 Task: In the  document outline.docx. Below name insert the link: 'www.instagram.com' Insert Dropdown below the link: Review Status  'Select Under review'Insert Header and write  "Stellar". Change font style to  Lobster
Action: Mouse pressed left at (281, 349)
Screenshot: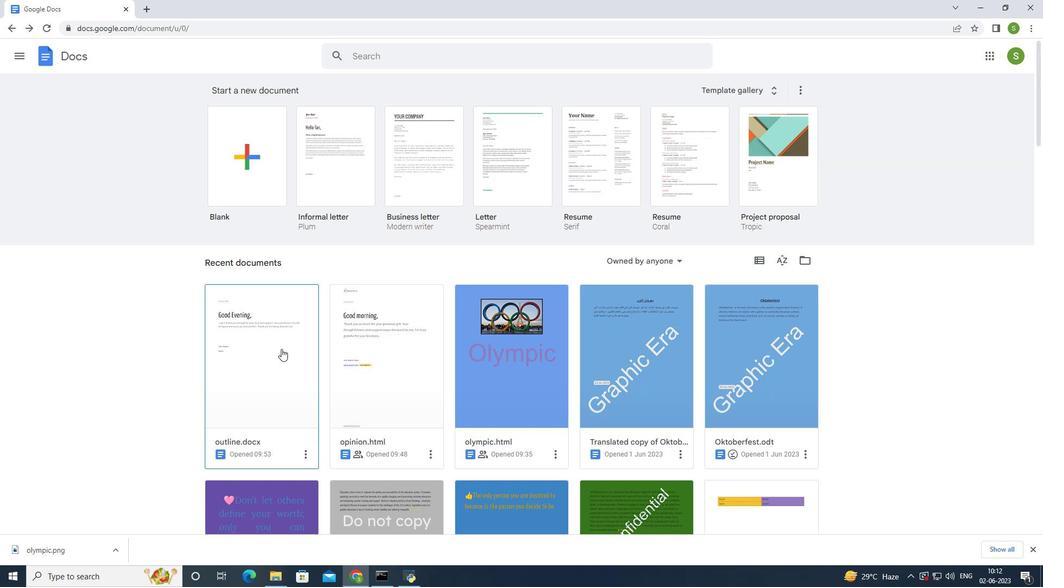 
Action: Mouse moved to (371, 381)
Screenshot: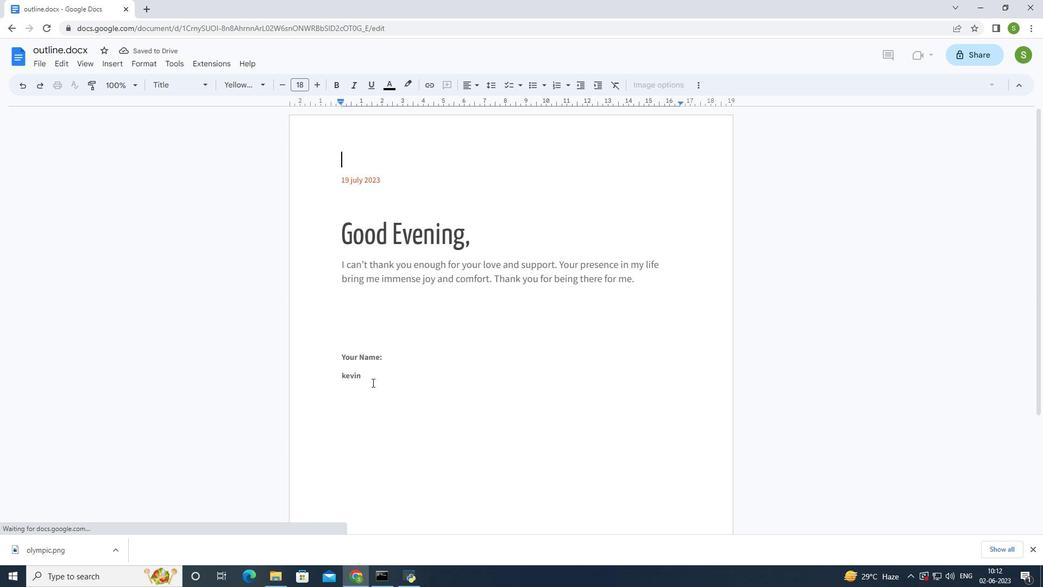 
Action: Mouse pressed left at (371, 381)
Screenshot: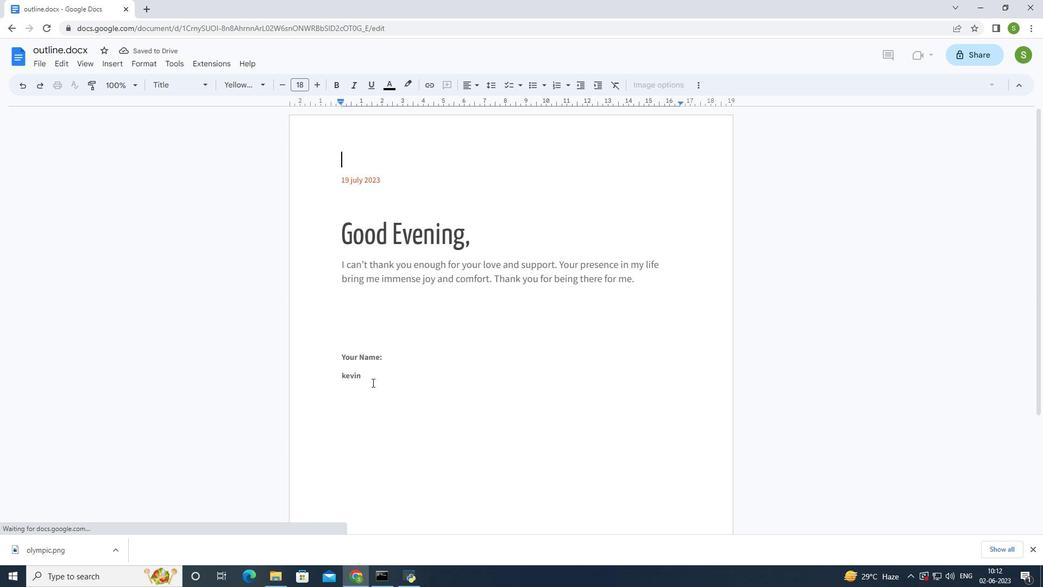 
Action: Mouse moved to (369, 375)
Screenshot: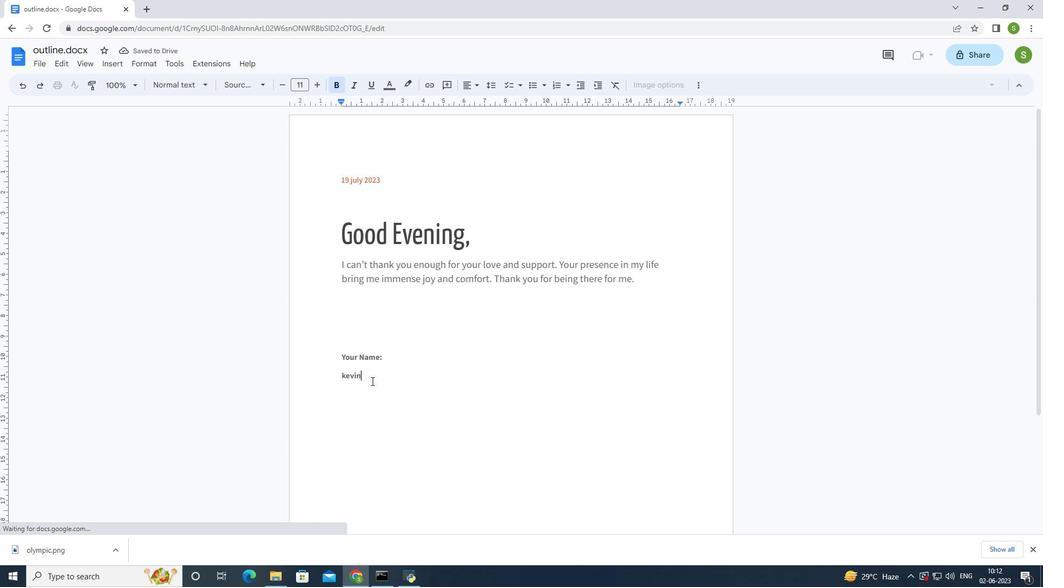 
Action: Key pressed <Key.enter>
Screenshot: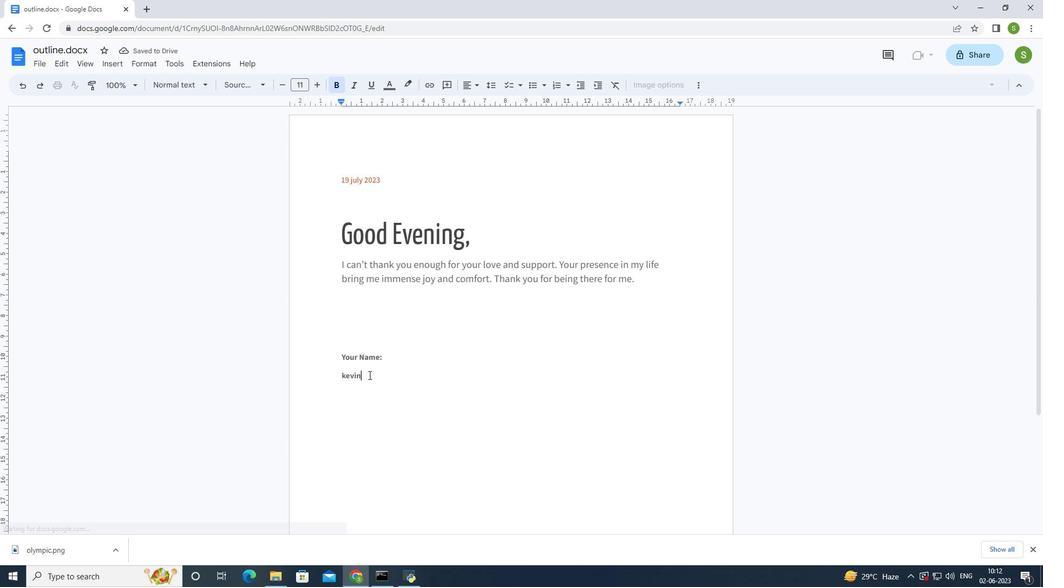 
Action: Mouse moved to (426, 85)
Screenshot: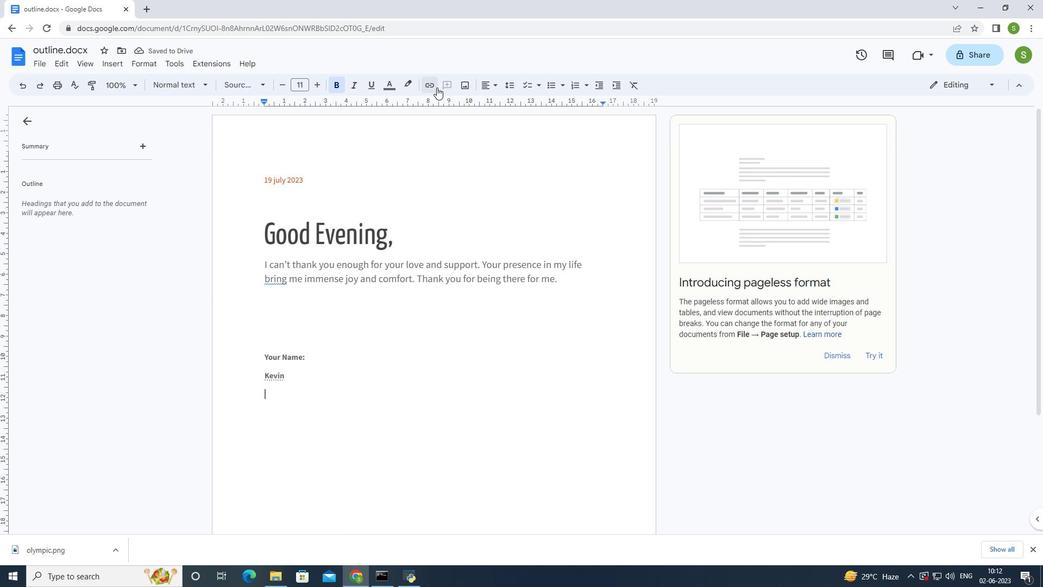 
Action: Mouse pressed left at (426, 85)
Screenshot: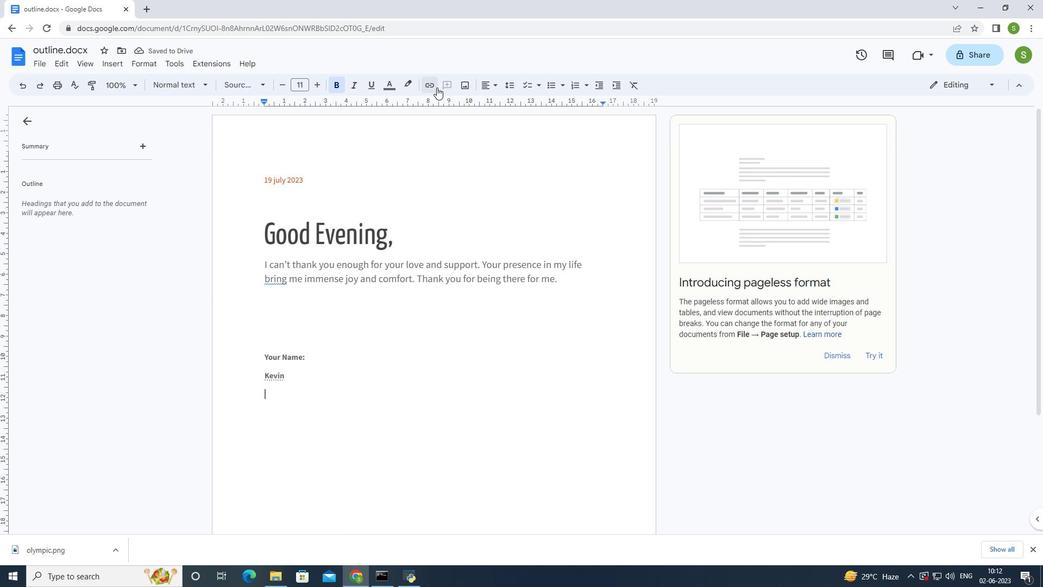 
Action: Mouse moved to (599, 407)
Screenshot: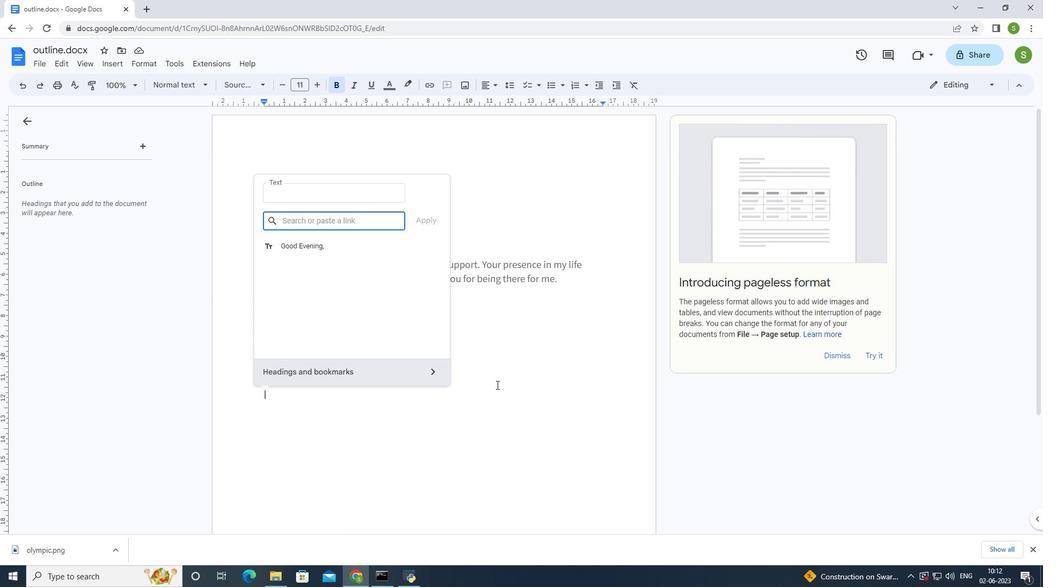 
Action: Key pressed ww
Screenshot: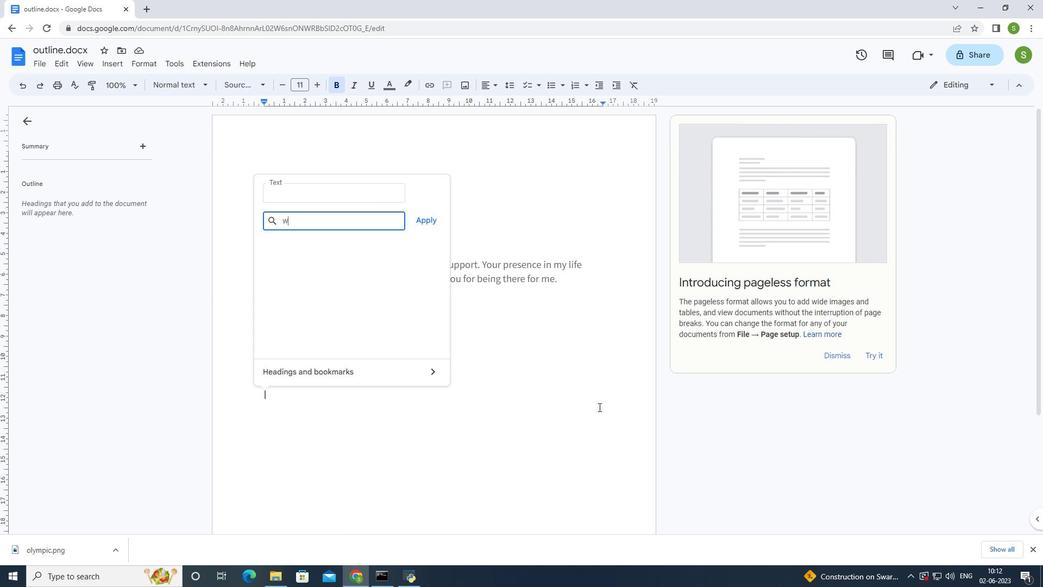 
Action: Mouse moved to (598, 407)
Screenshot: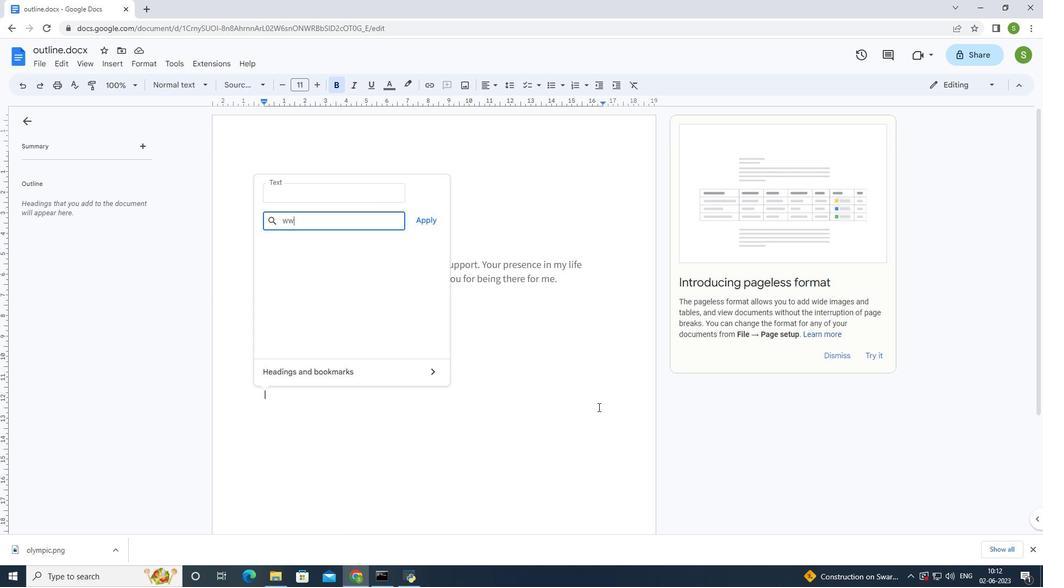
Action: Key pressed w
Screenshot: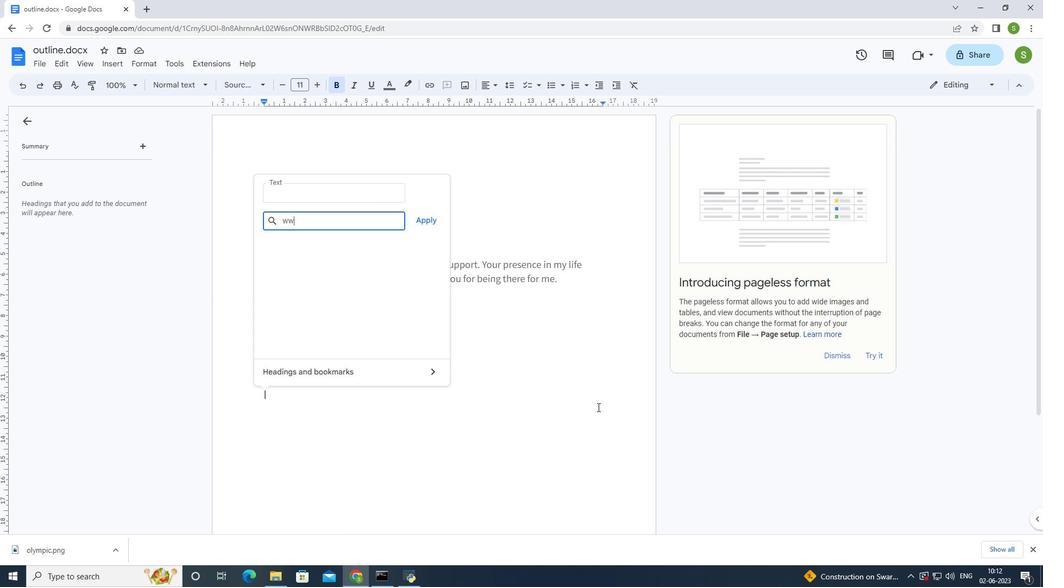 
Action: Mouse moved to (586, 409)
Screenshot: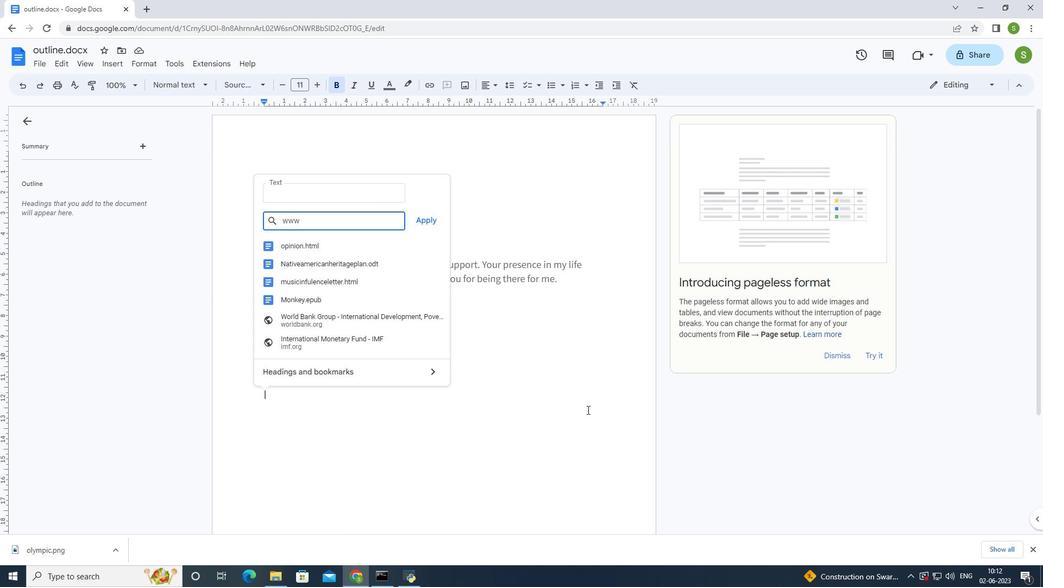 
Action: Key pressed .
Screenshot: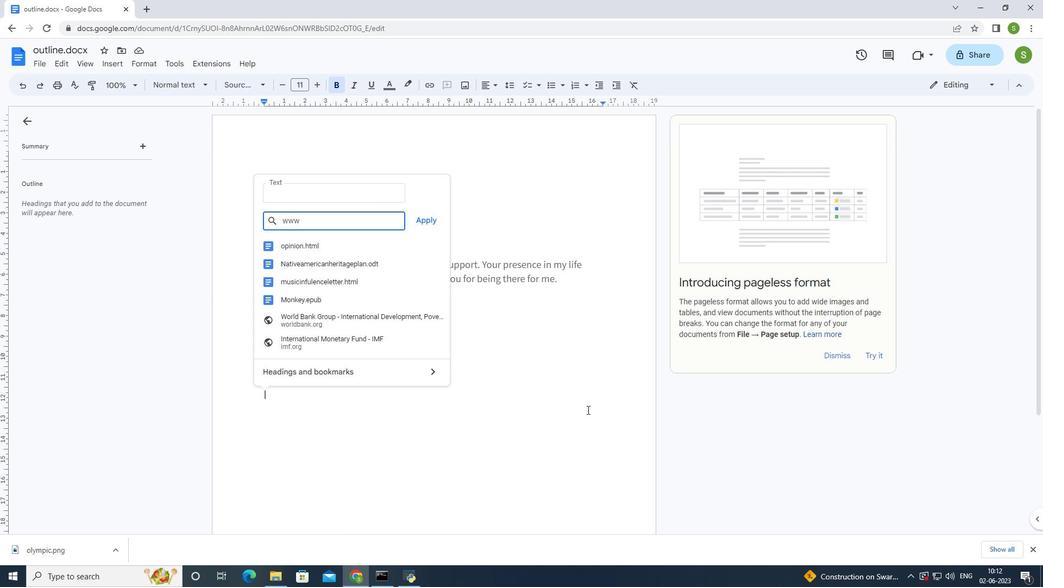 
Action: Mouse moved to (490, 315)
Screenshot: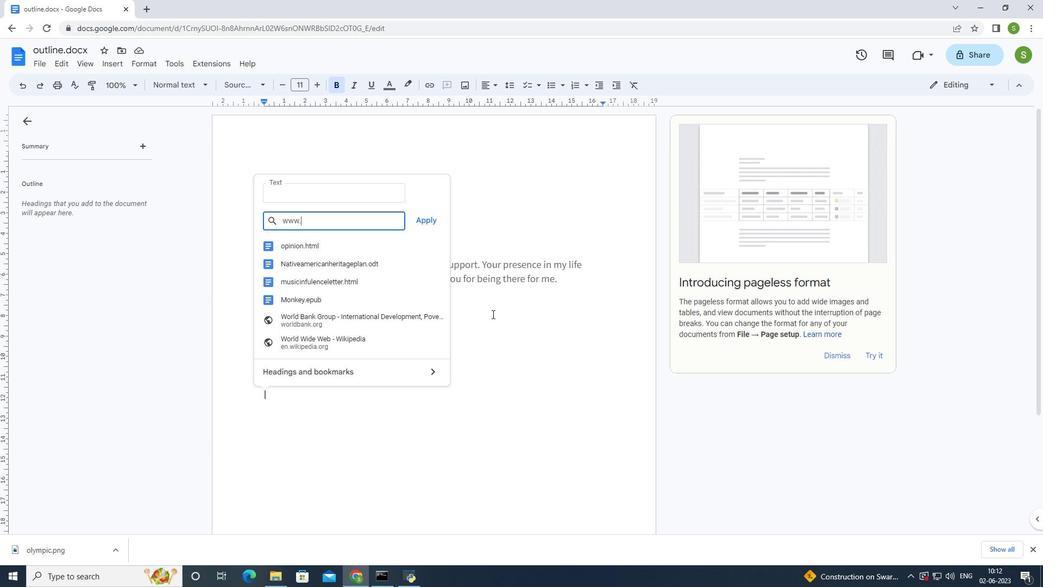 
Action: Key pressed i
Screenshot: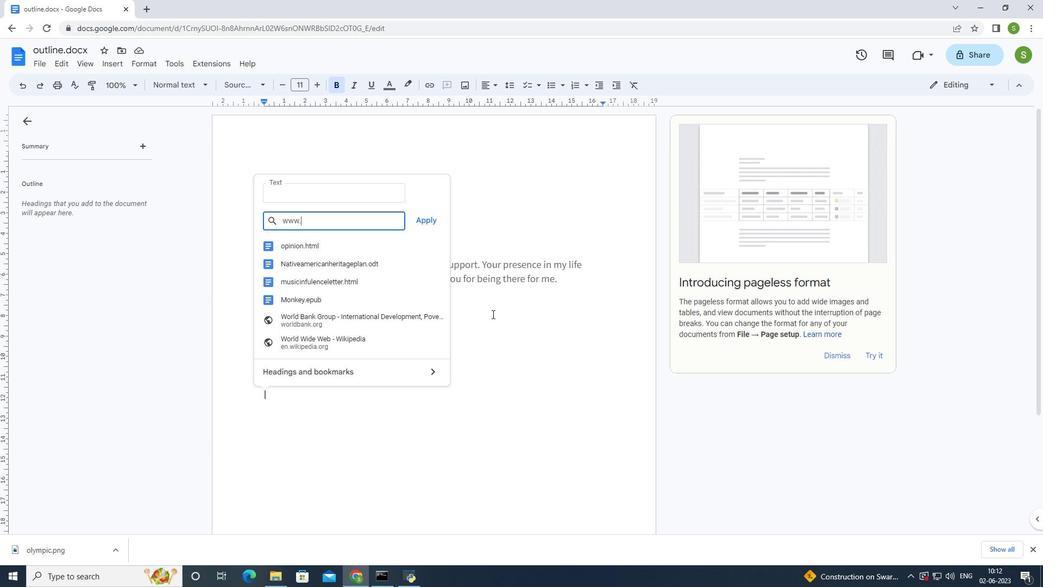 
Action: Mouse moved to (485, 322)
Screenshot: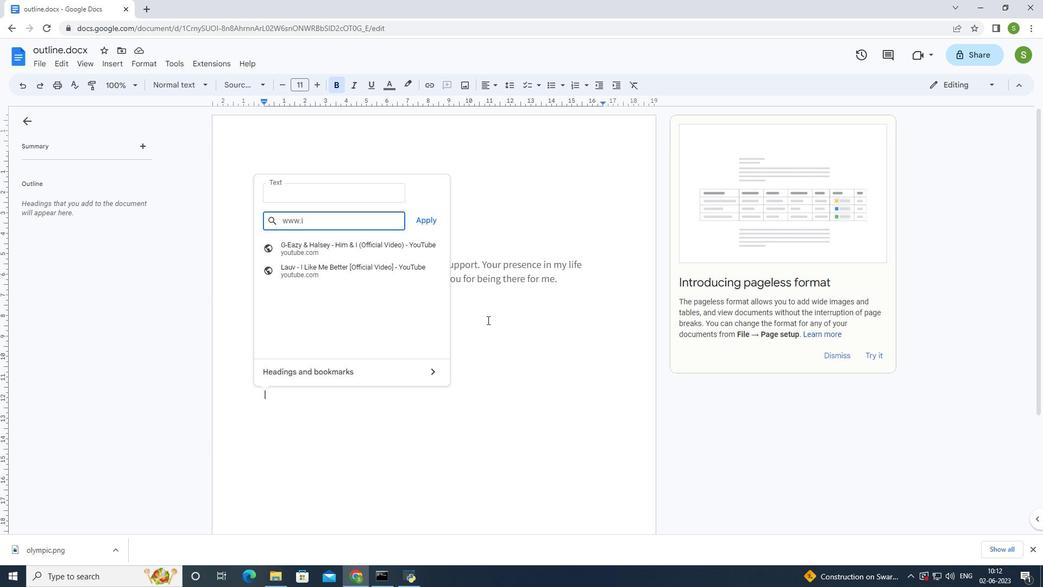 
Action: Key pressed n
Screenshot: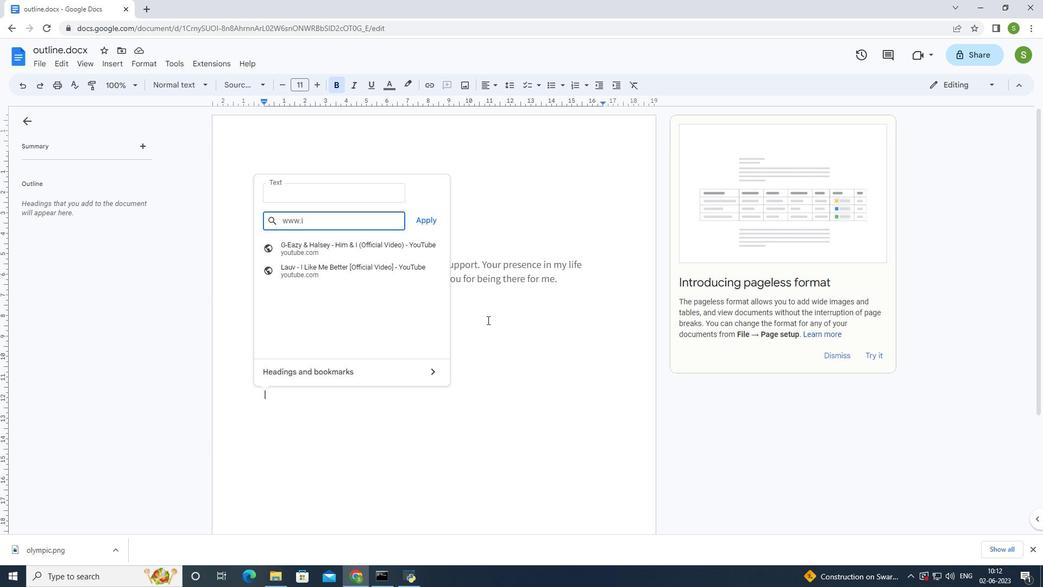
Action: Mouse moved to (484, 323)
Screenshot: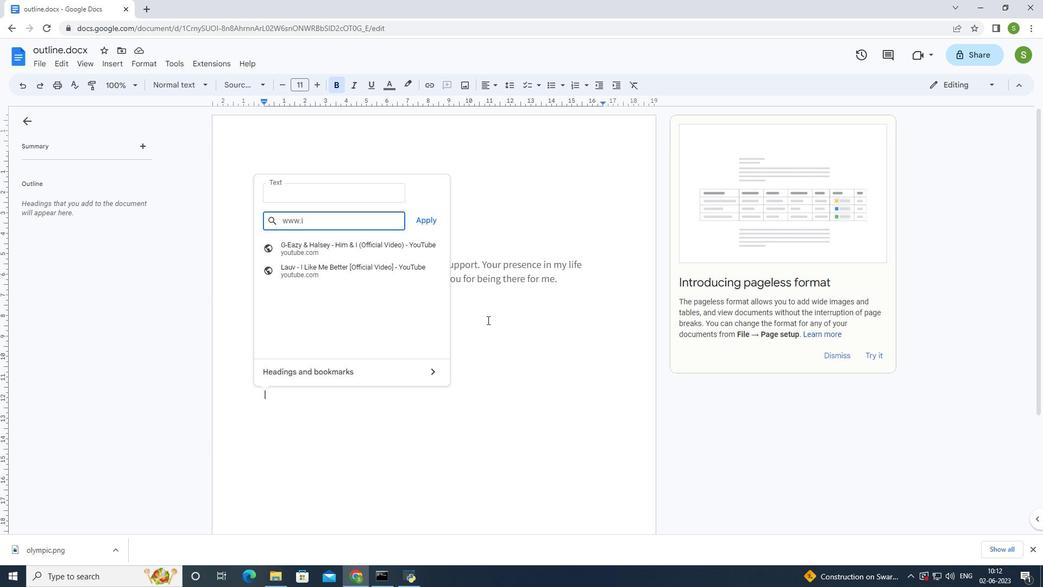 
Action: Key pressed s
Screenshot: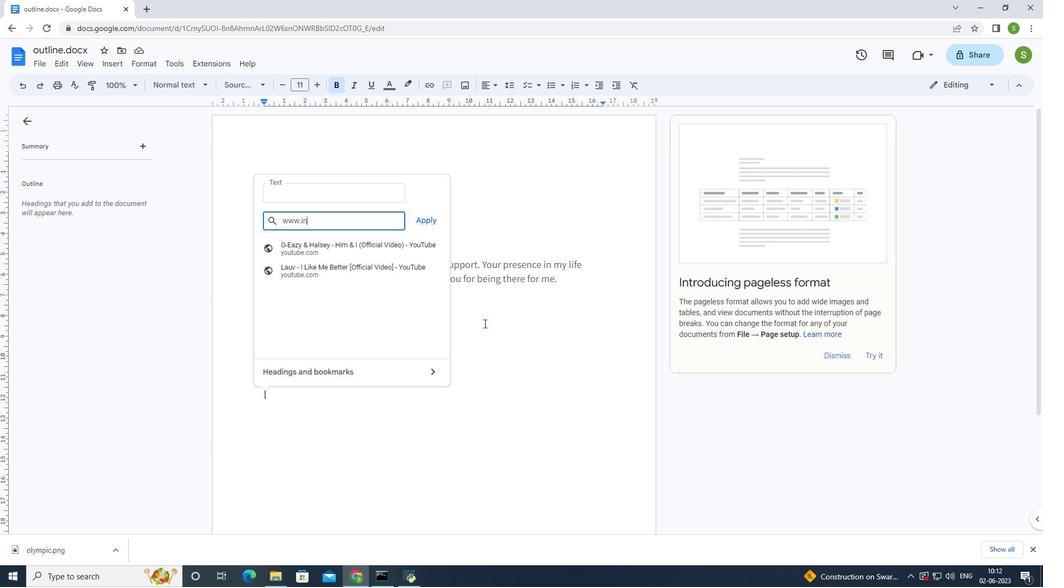 
Action: Mouse moved to (482, 327)
Screenshot: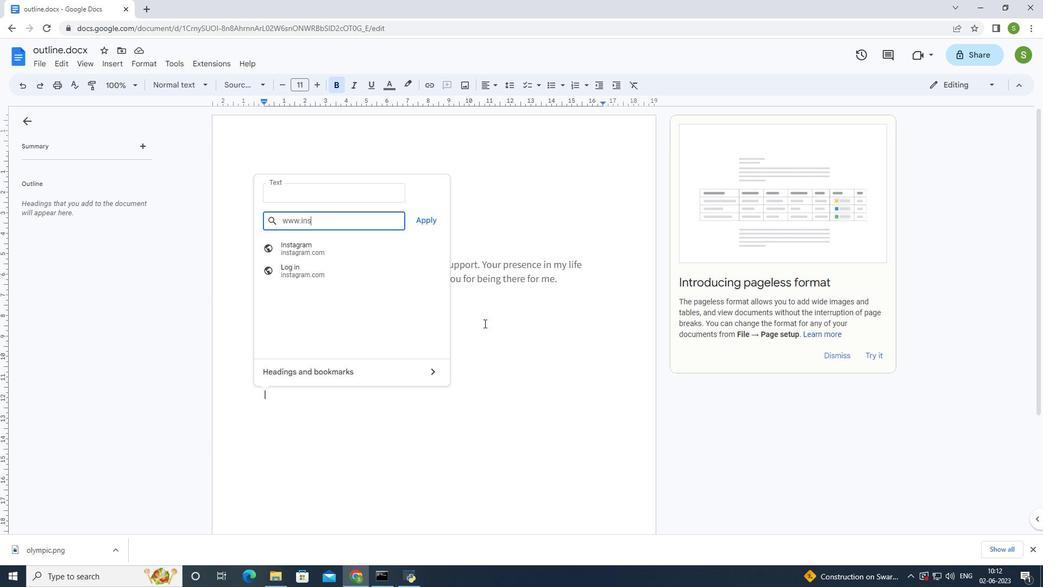 
Action: Key pressed t
Screenshot: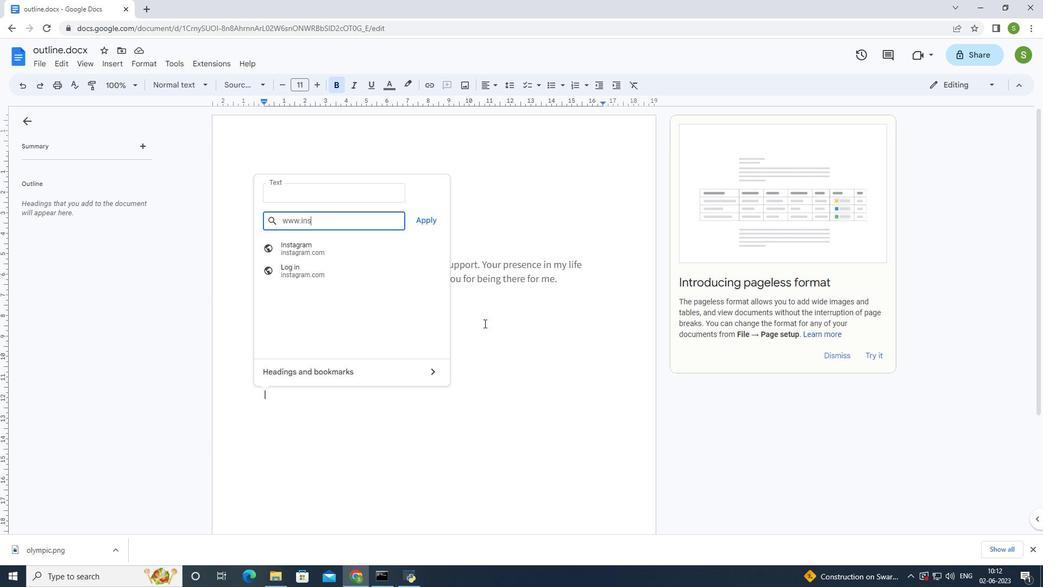 
Action: Mouse moved to (481, 328)
Screenshot: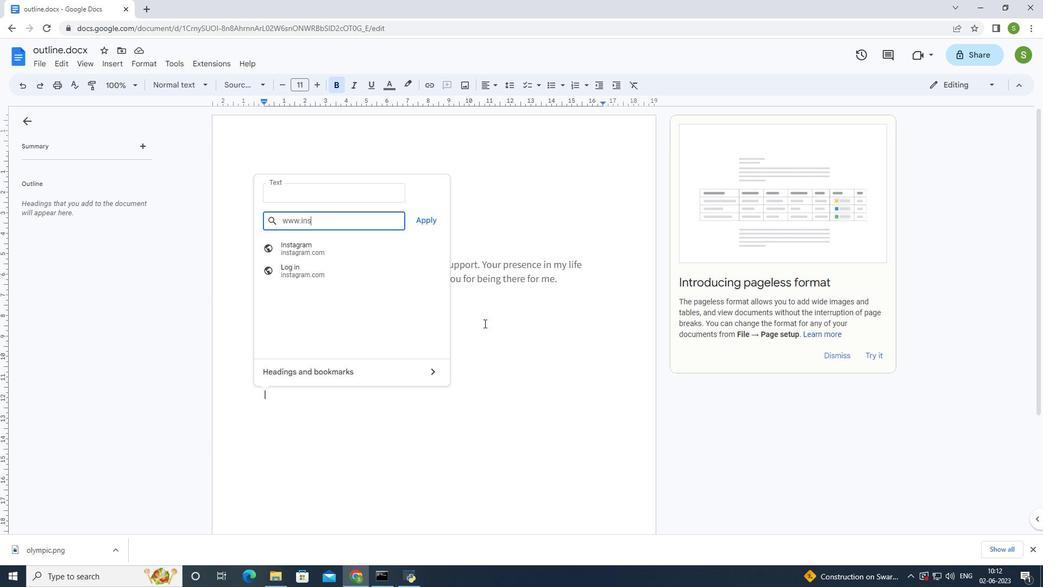 
Action: Key pressed agram.com
Screenshot: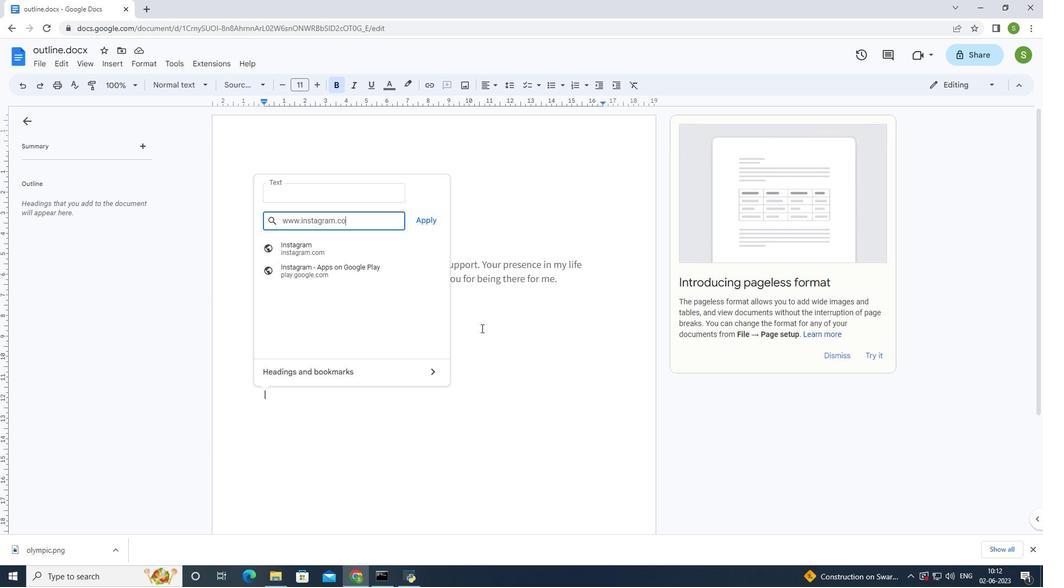 
Action: Mouse moved to (424, 219)
Screenshot: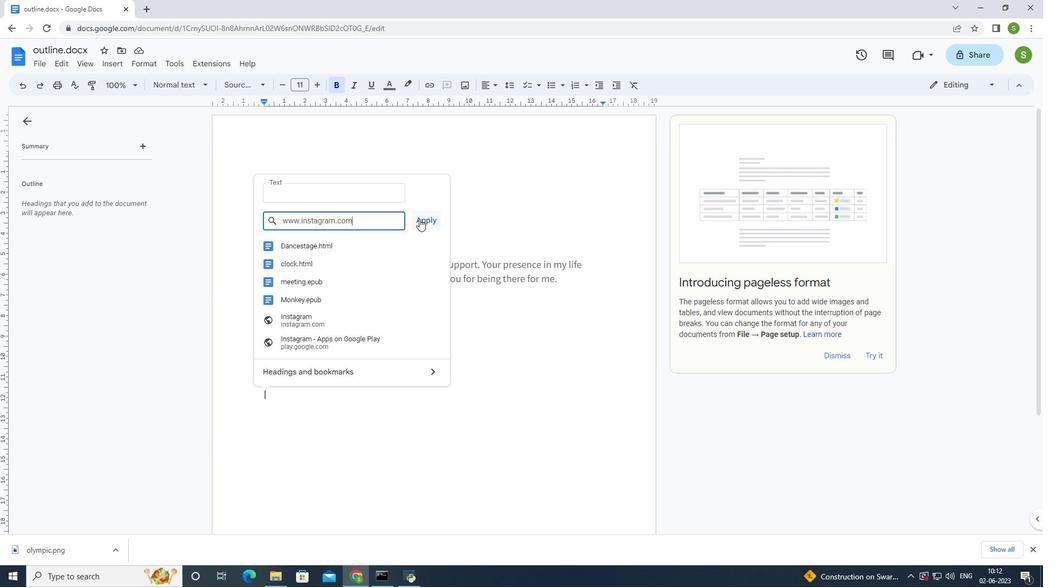 
Action: Mouse pressed left at (424, 219)
Screenshot: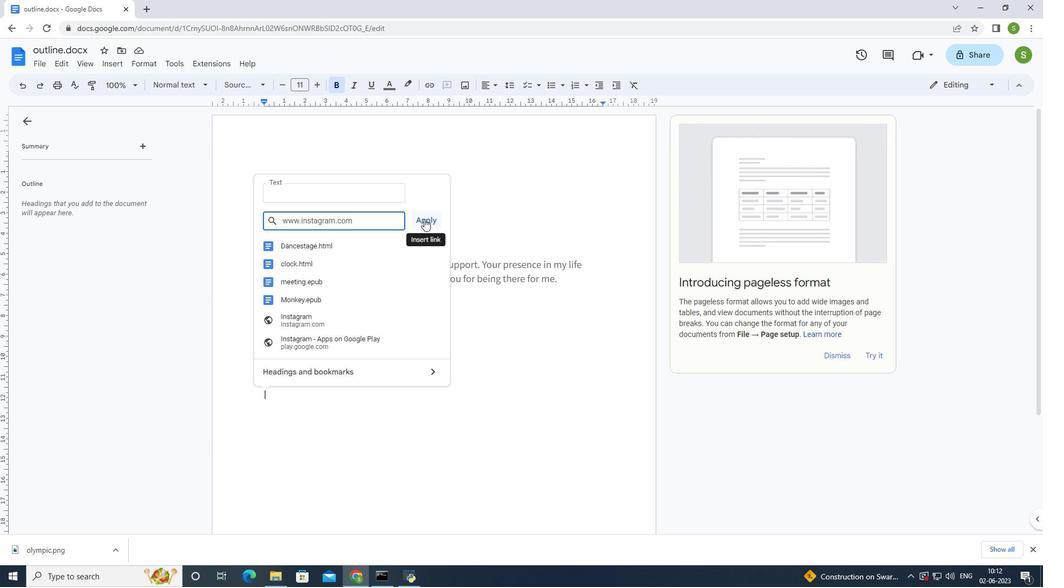
Action: Mouse moved to (301, 292)
Screenshot: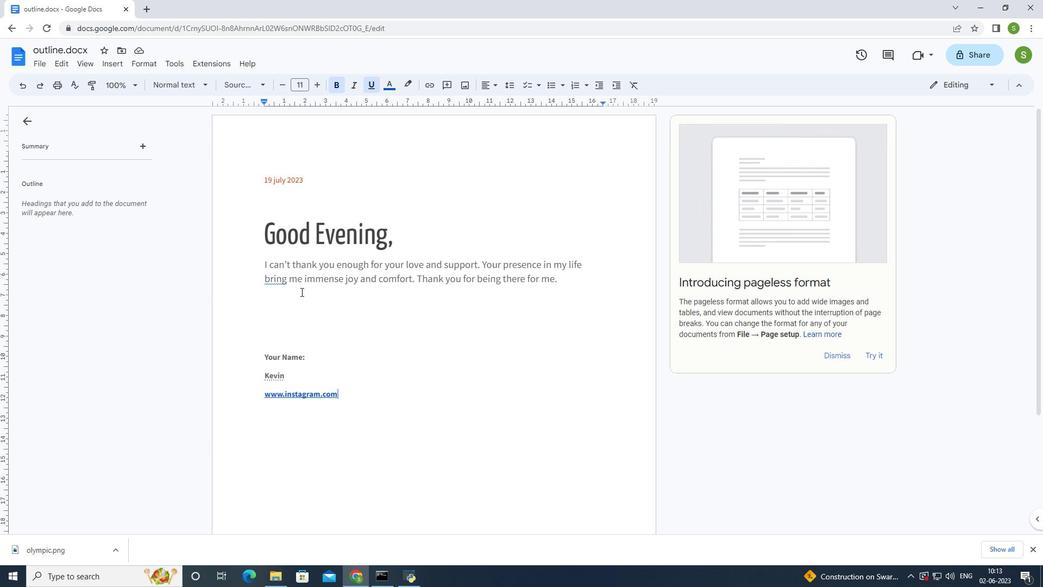 
Action: Key pressed <Key.enter>
Screenshot: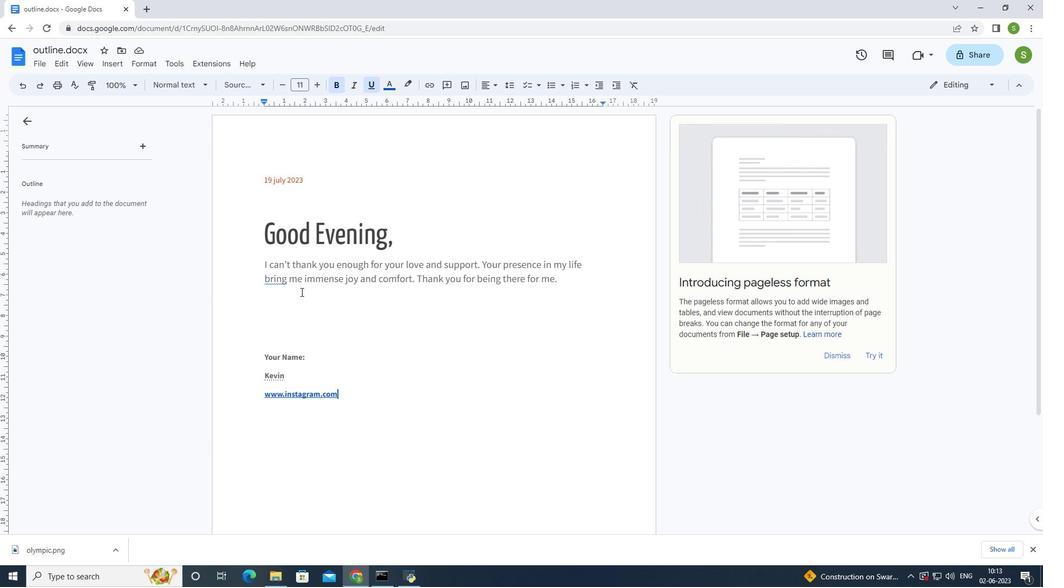 
Action: Mouse moved to (147, 60)
Screenshot: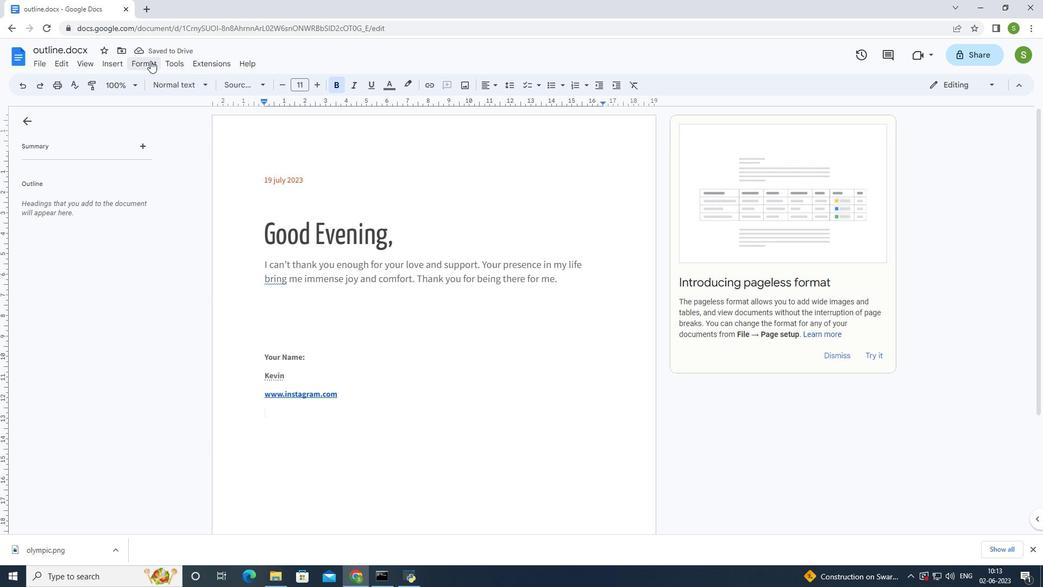 
Action: Mouse pressed left at (147, 60)
Screenshot: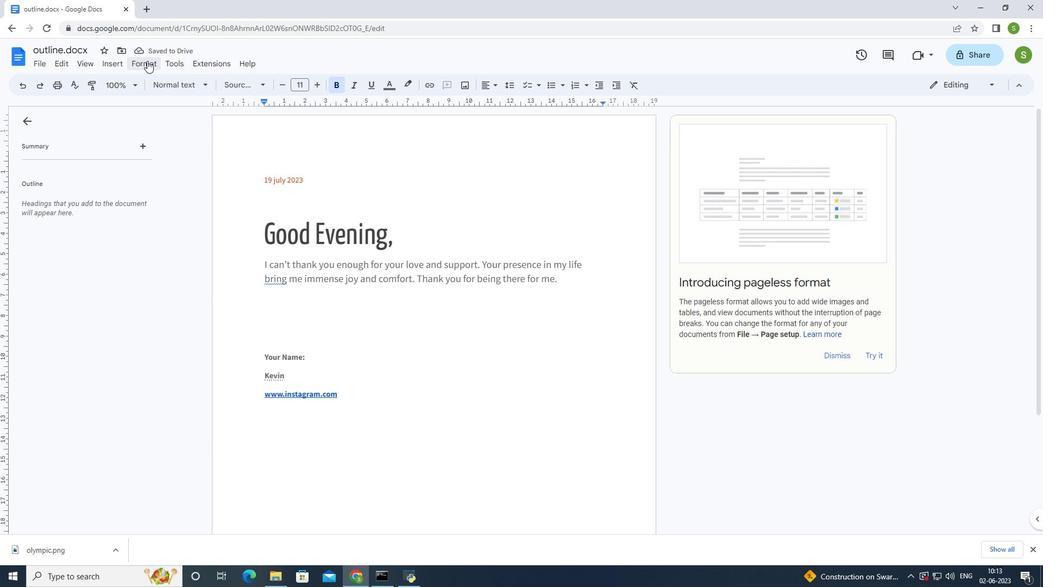 
Action: Mouse moved to (114, 64)
Screenshot: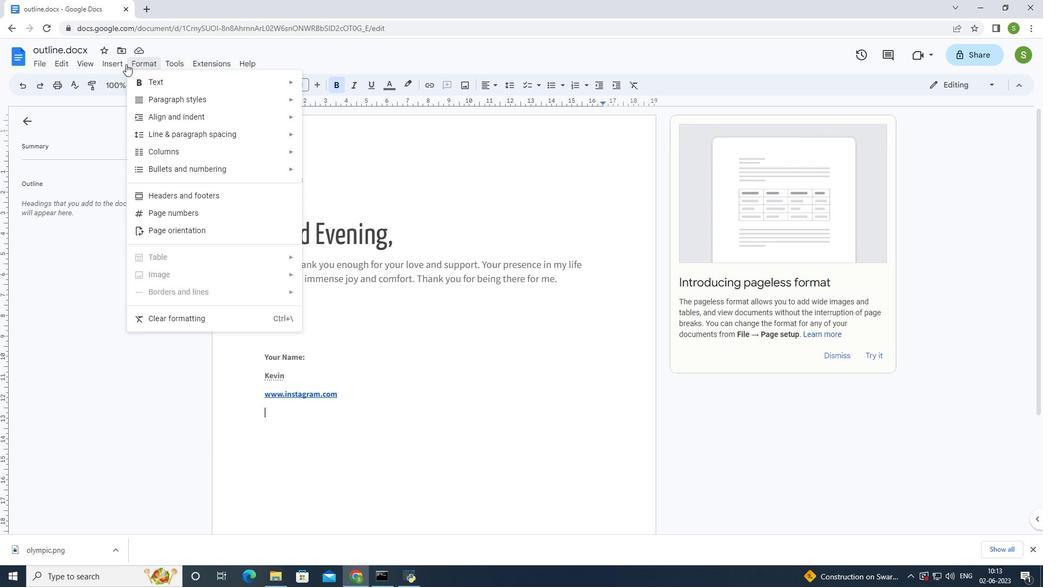 
Action: Mouse pressed left at (114, 64)
Screenshot: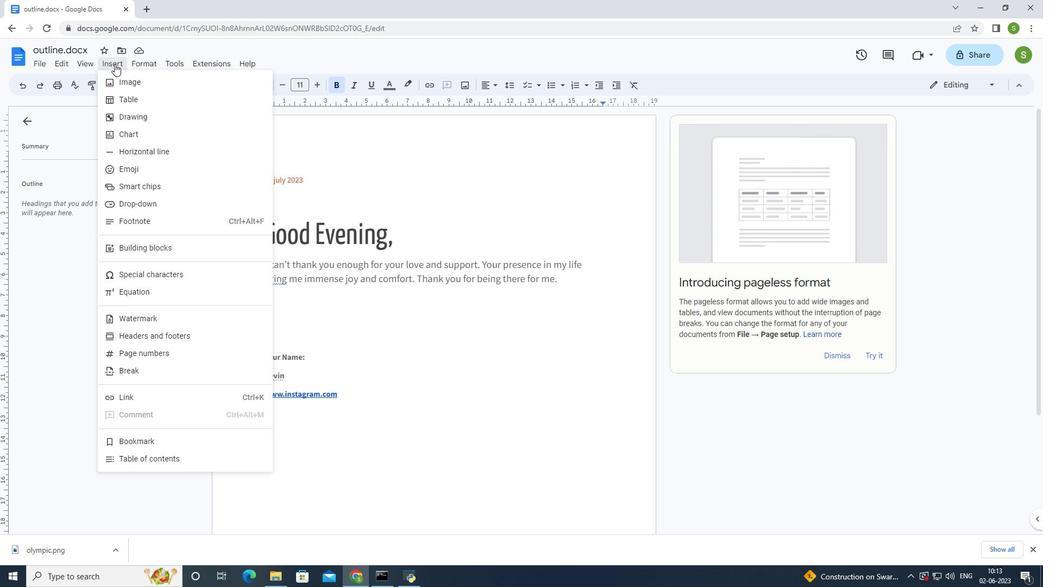 
Action: Mouse pressed left at (114, 64)
Screenshot: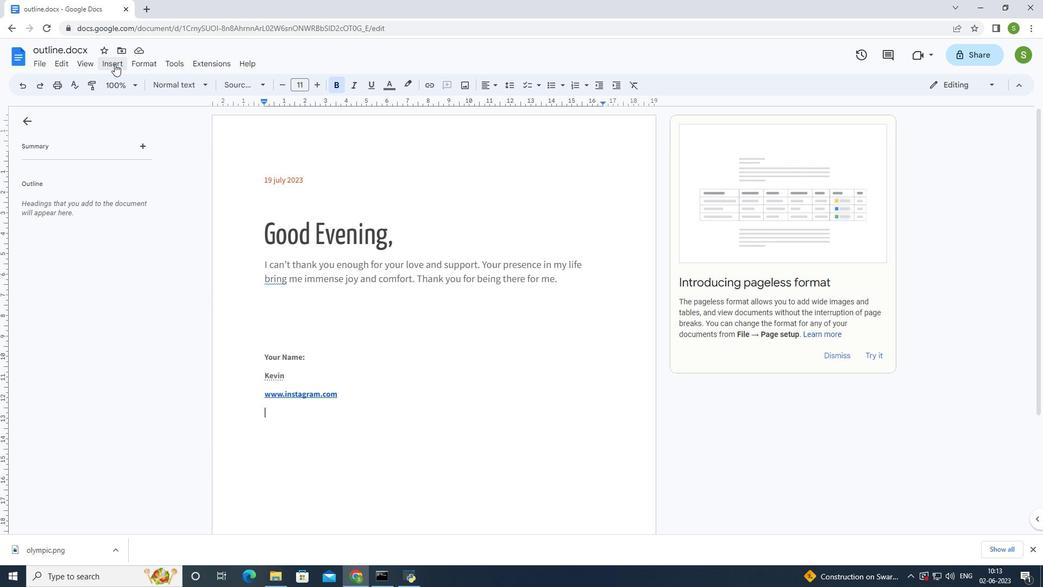 
Action: Mouse moved to (129, 203)
Screenshot: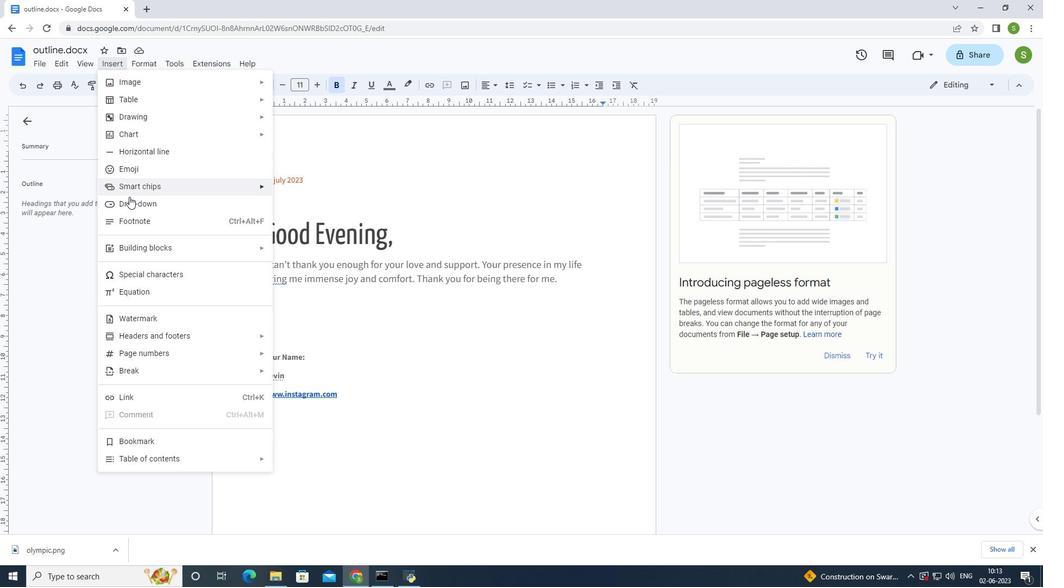 
Action: Mouse pressed left at (129, 203)
Screenshot: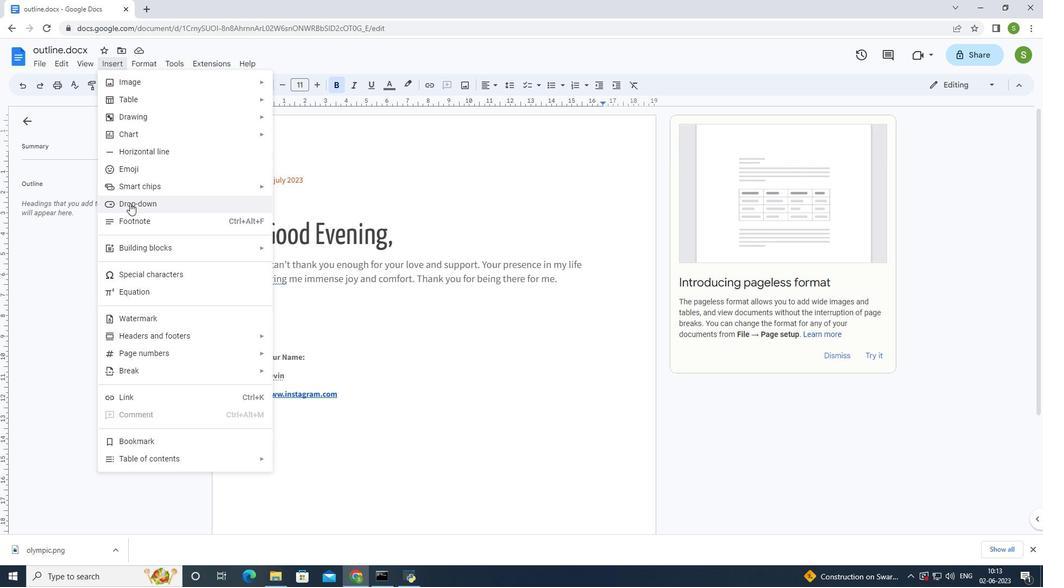 
Action: Mouse moved to (335, 517)
Screenshot: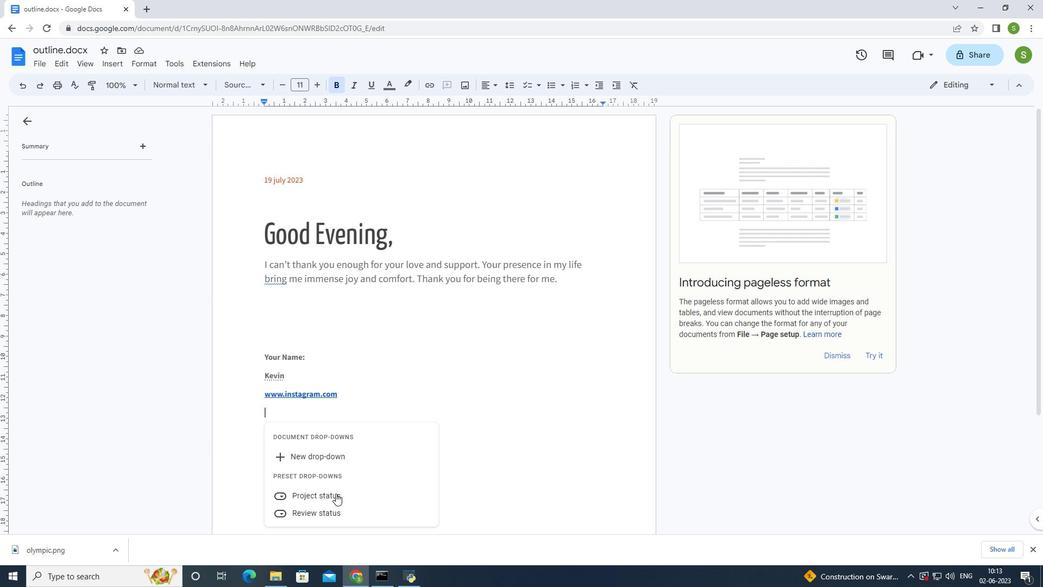 
Action: Mouse pressed left at (335, 517)
Screenshot: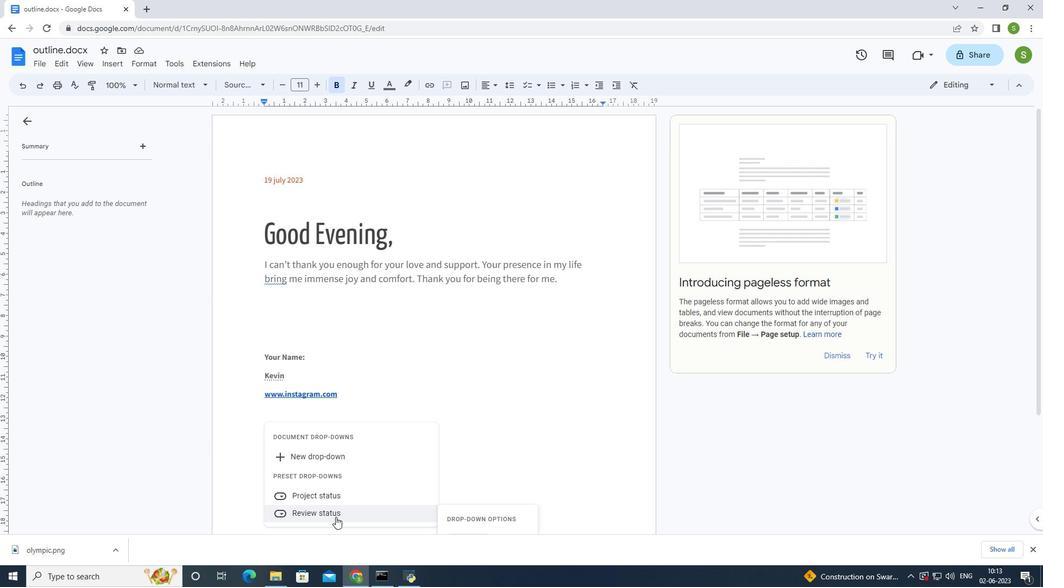 
Action: Mouse moved to (313, 412)
Screenshot: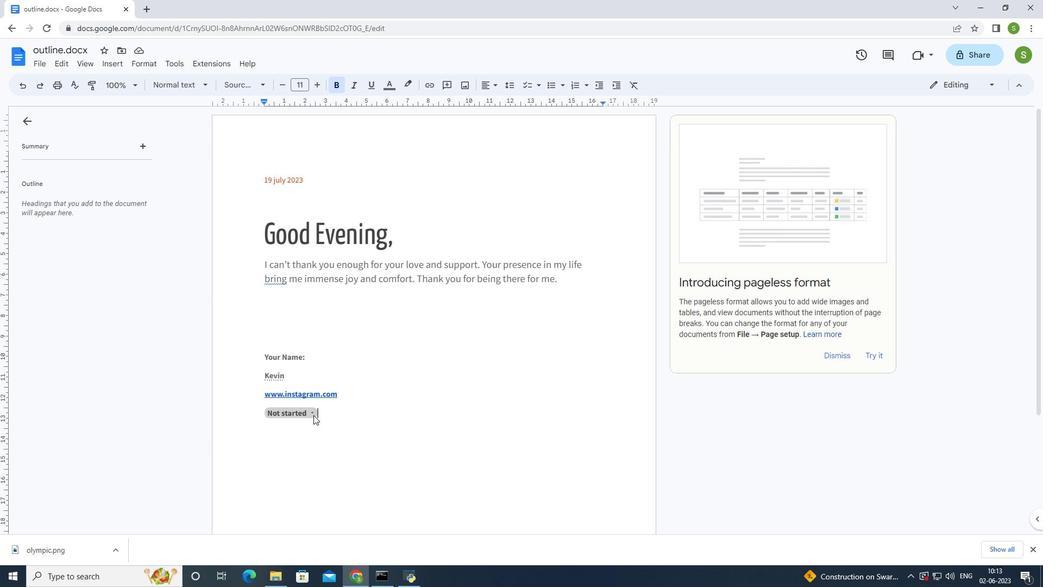 
Action: Mouse pressed left at (313, 412)
Screenshot: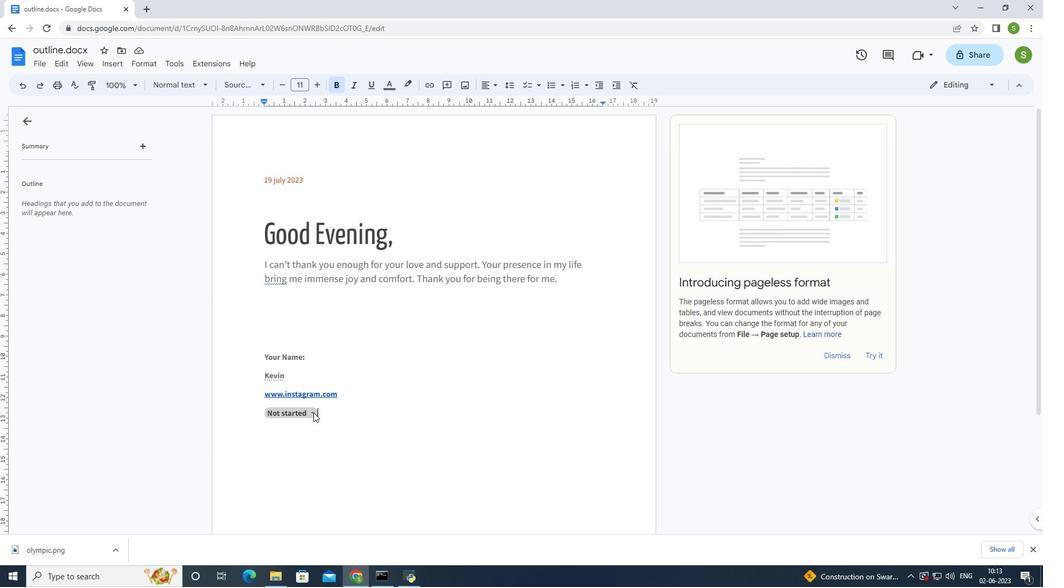 
Action: Mouse moved to (325, 467)
Screenshot: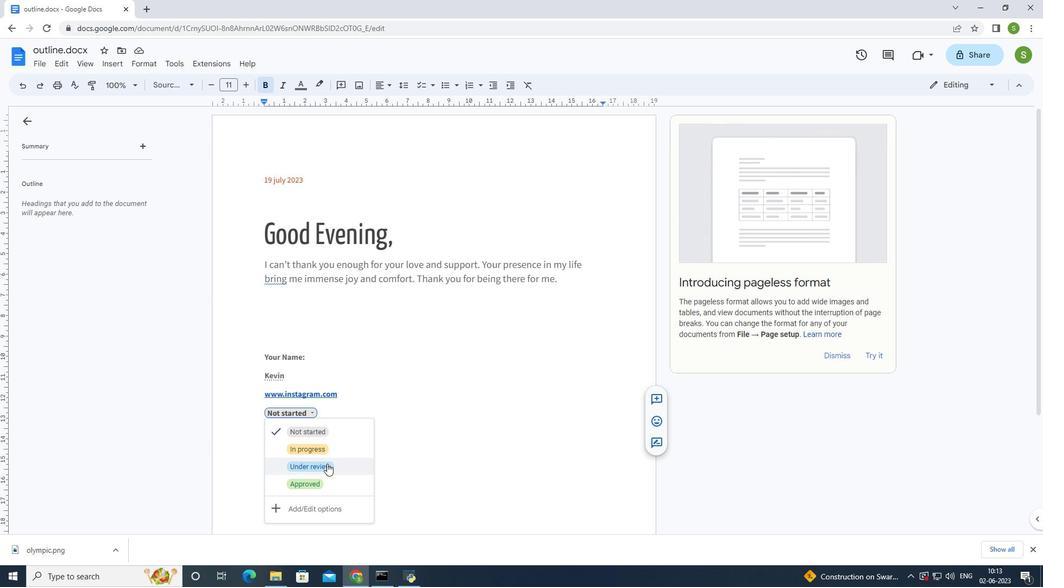 
Action: Mouse pressed left at (325, 467)
Screenshot: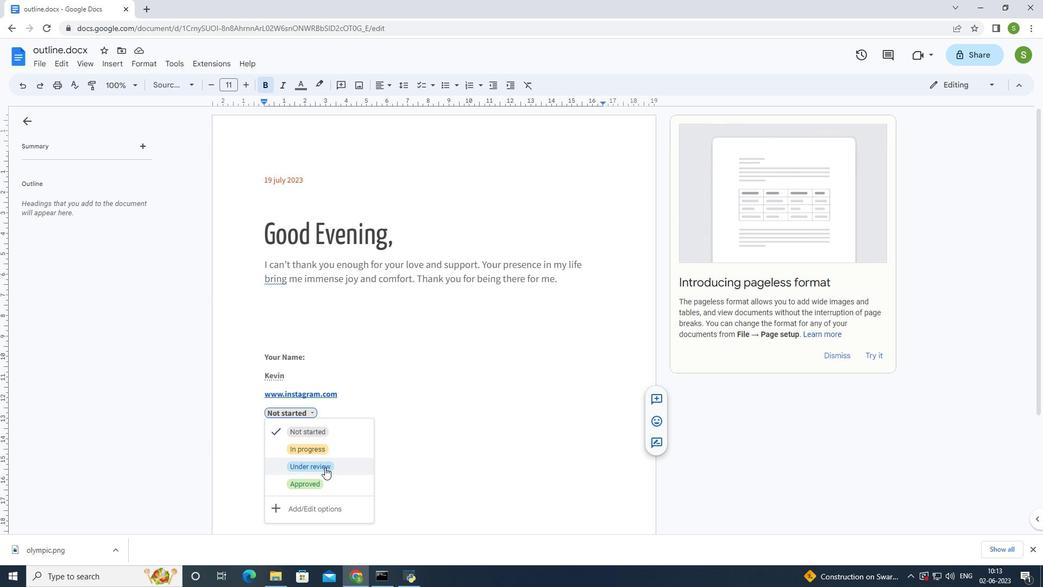 
Action: Mouse moved to (407, 361)
Screenshot: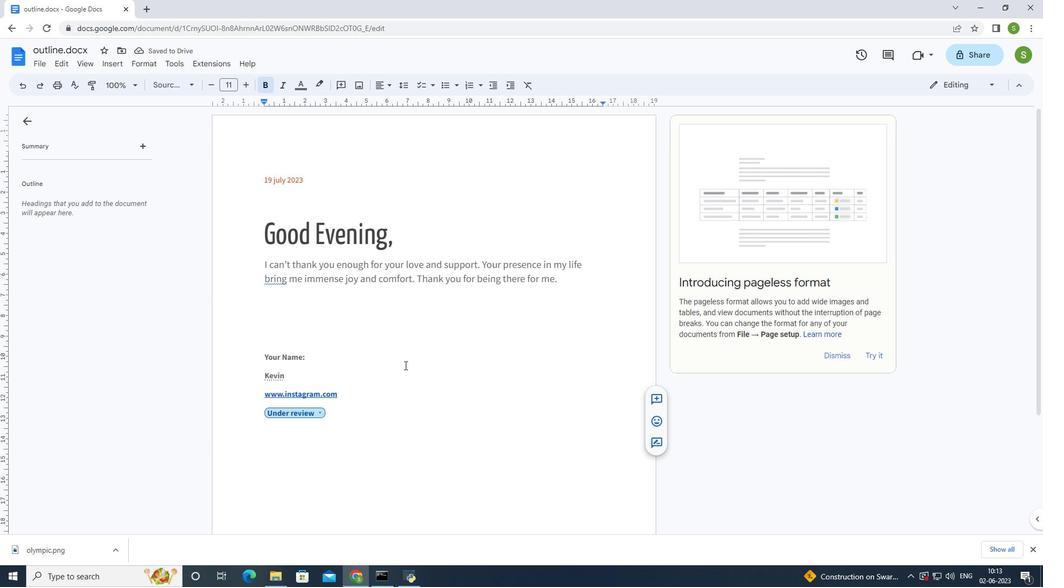 
Action: Mouse scrolled (407, 362) with delta (0, 0)
Screenshot: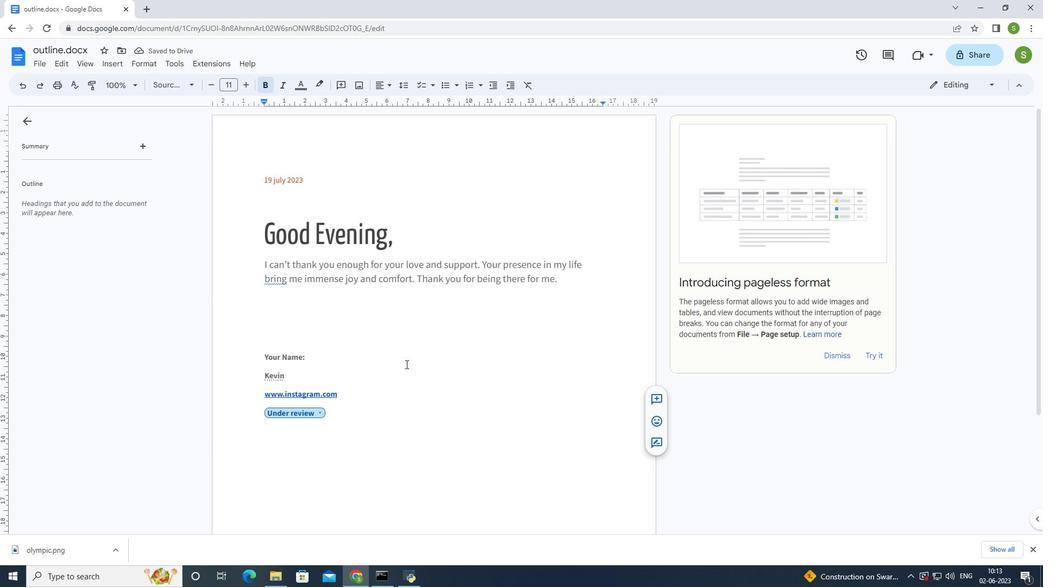 
Action: Mouse scrolled (407, 362) with delta (0, 0)
Screenshot: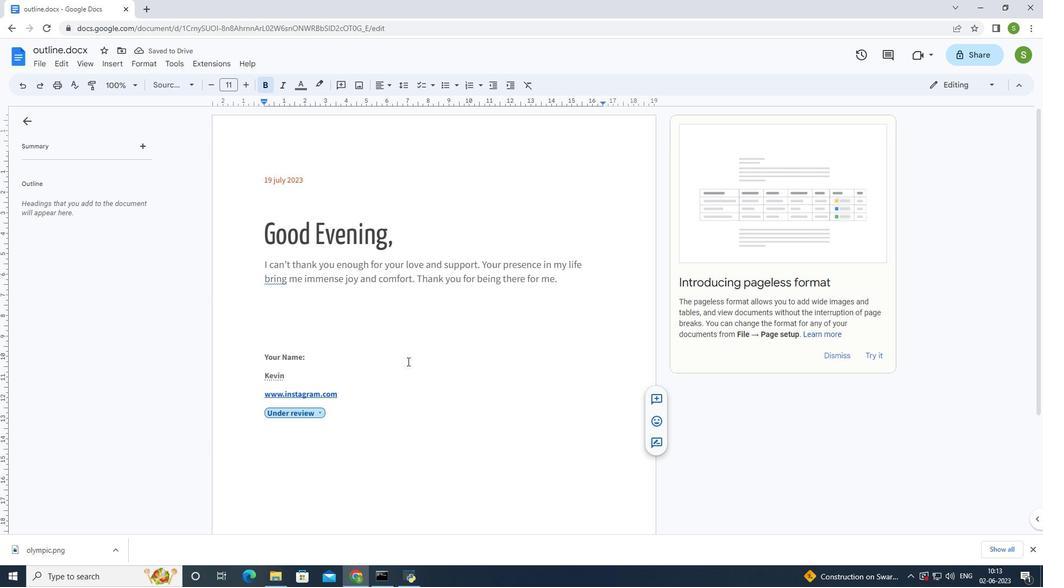 
Action: Mouse scrolled (407, 362) with delta (0, 0)
Screenshot: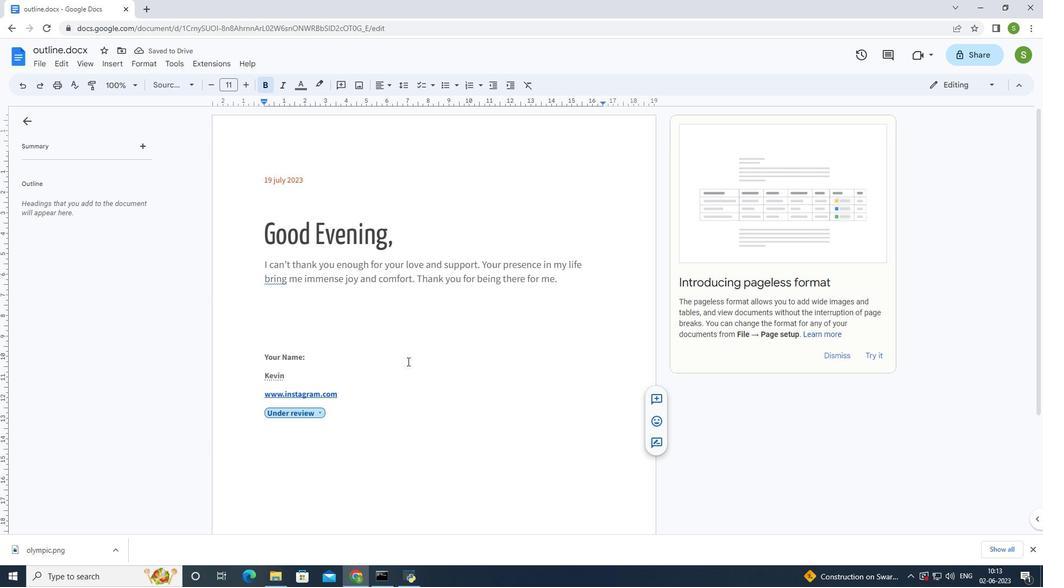 
Action: Mouse moved to (408, 359)
Screenshot: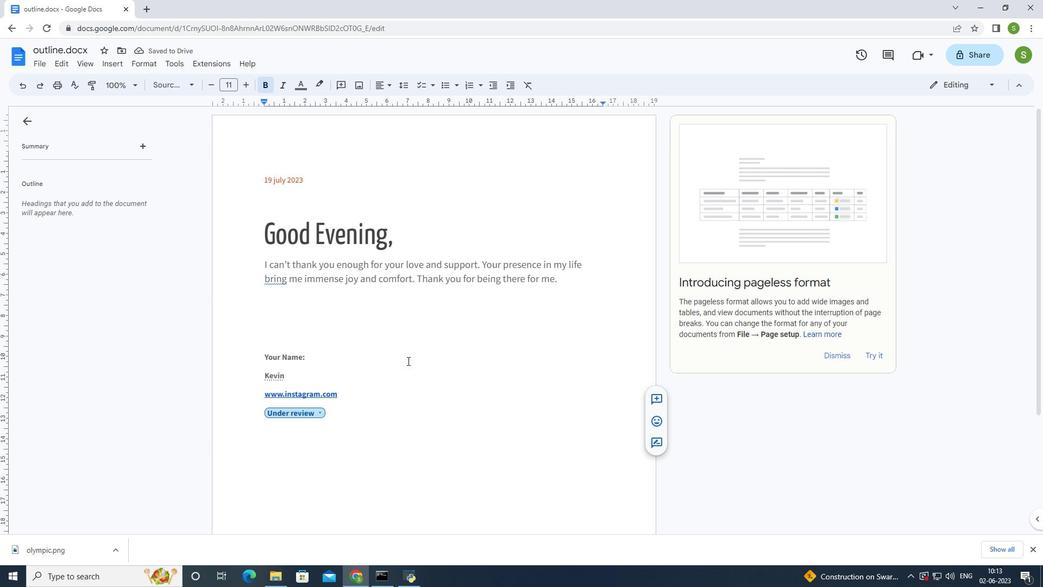 
Action: Mouse scrolled (407, 361) with delta (0, 0)
Screenshot: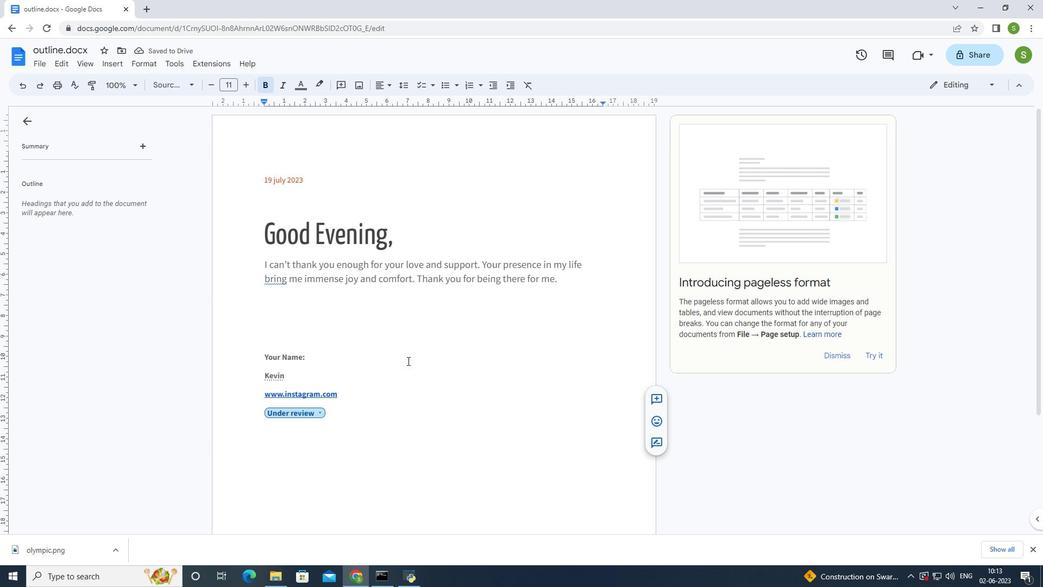 
Action: Mouse moved to (308, 143)
Screenshot: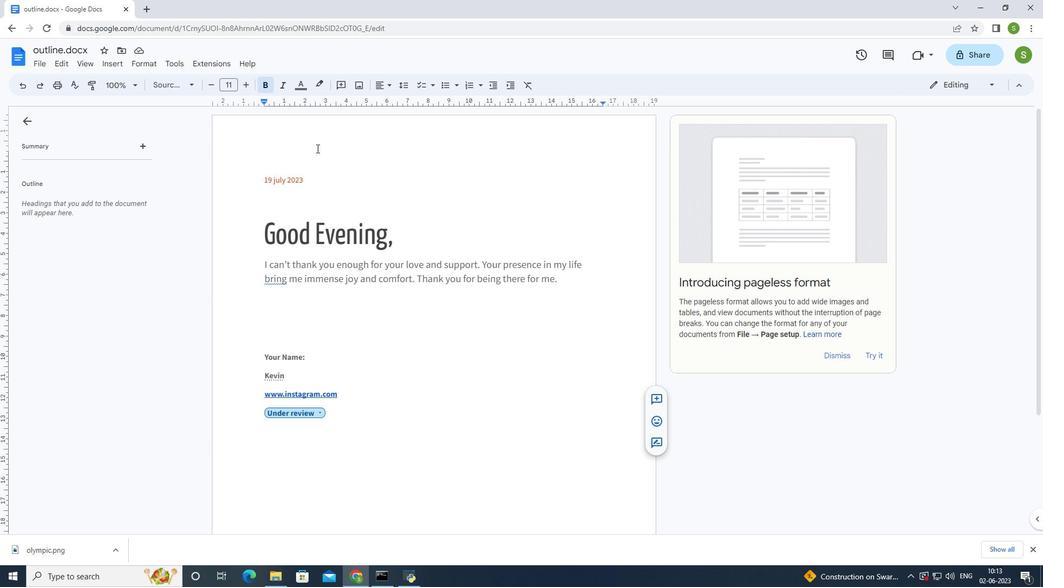 
Action: Mouse pressed left at (308, 143)
Screenshot: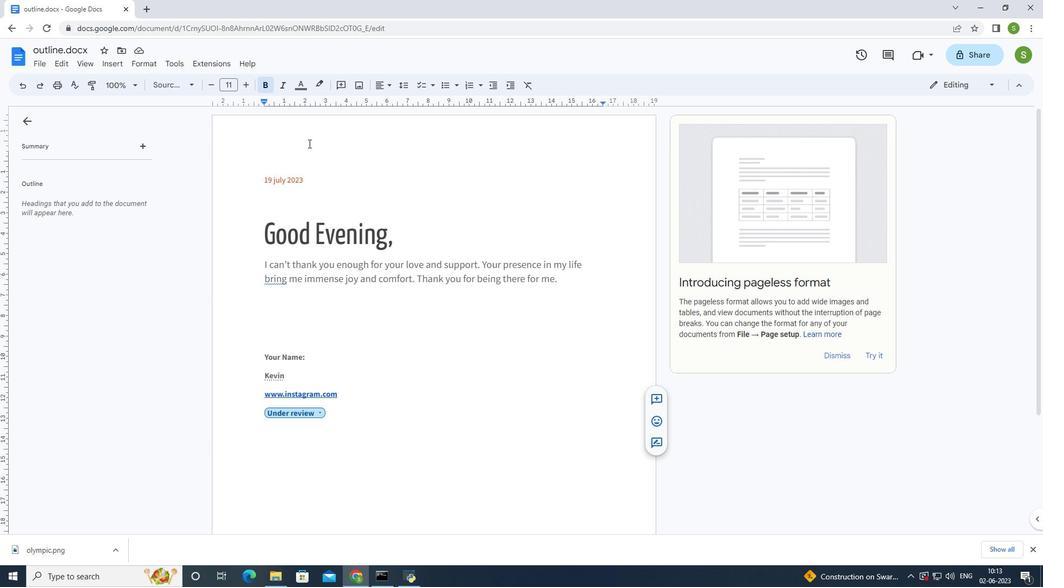 
Action: Mouse pressed left at (308, 143)
Screenshot: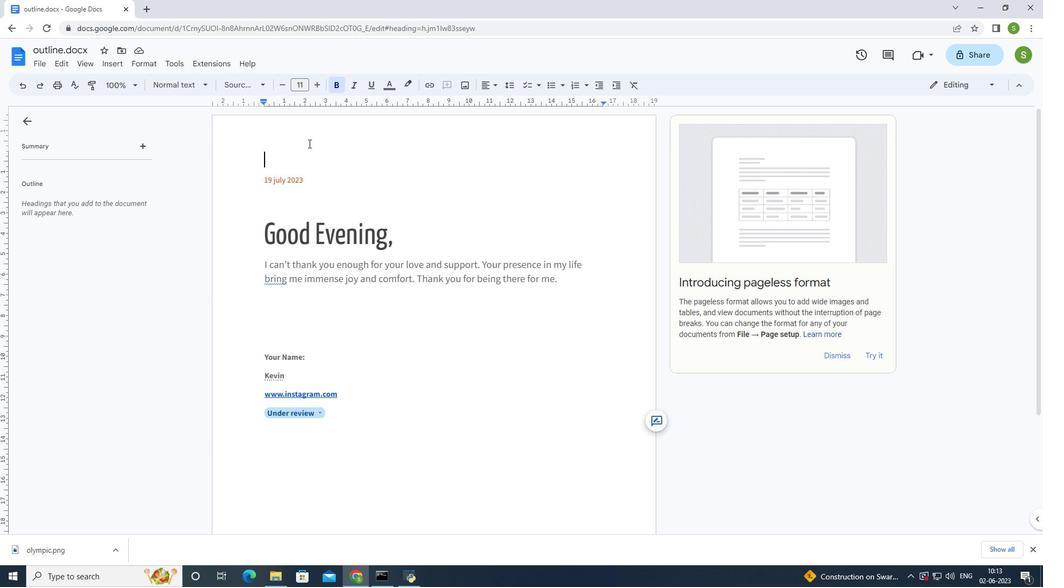 
Action: Mouse pressed left at (308, 143)
Screenshot: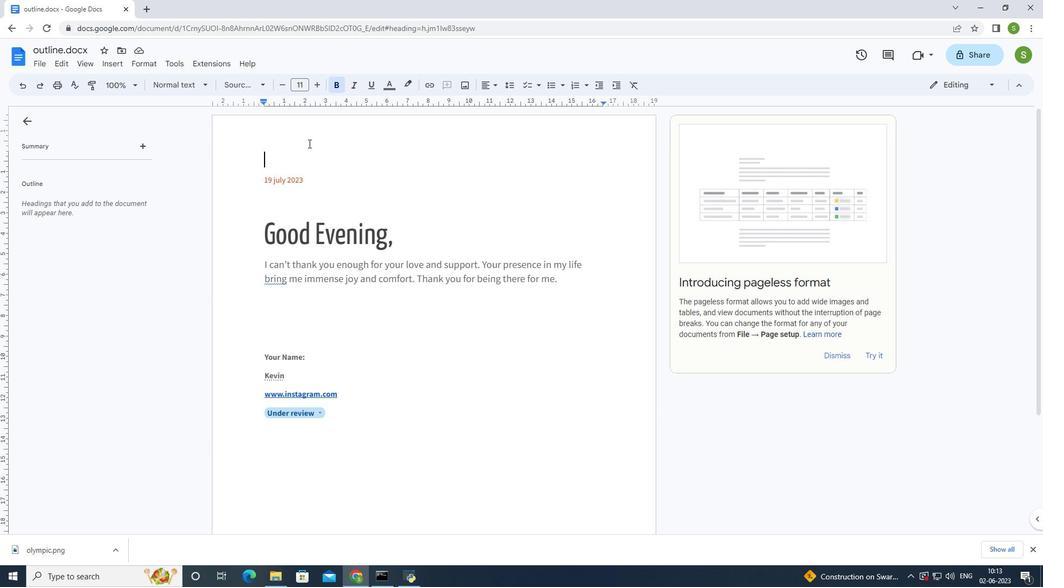 
Action: Mouse pressed left at (308, 143)
Screenshot: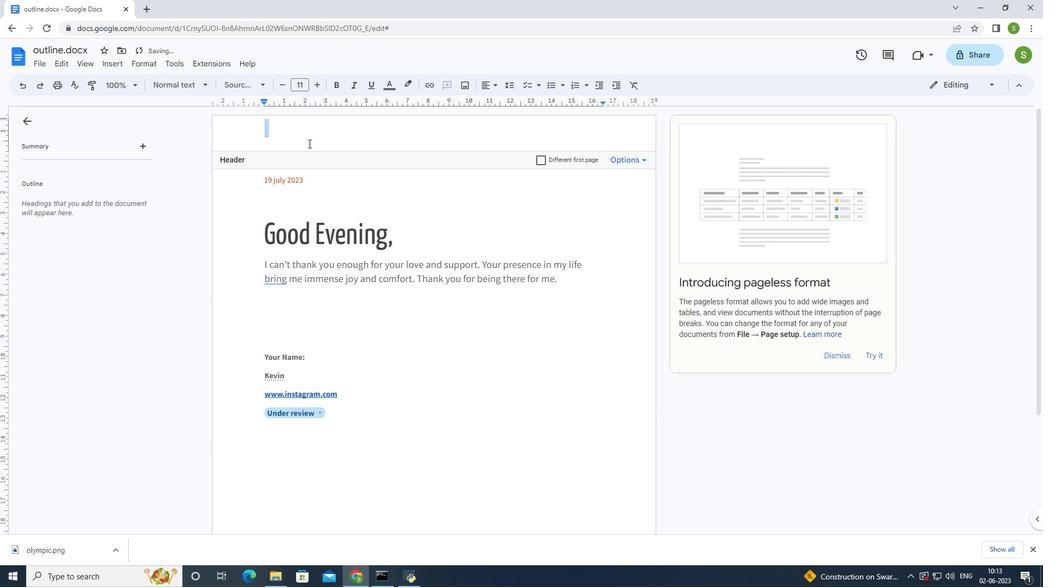 
Action: Mouse moved to (319, 129)
Screenshot: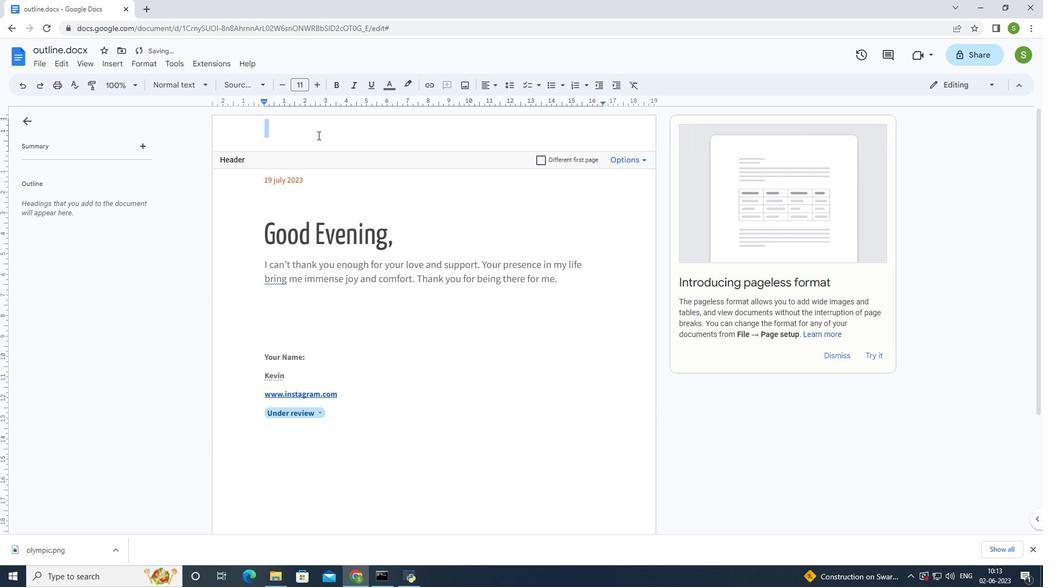 
Action: Mouse pressed left at (319, 129)
Screenshot: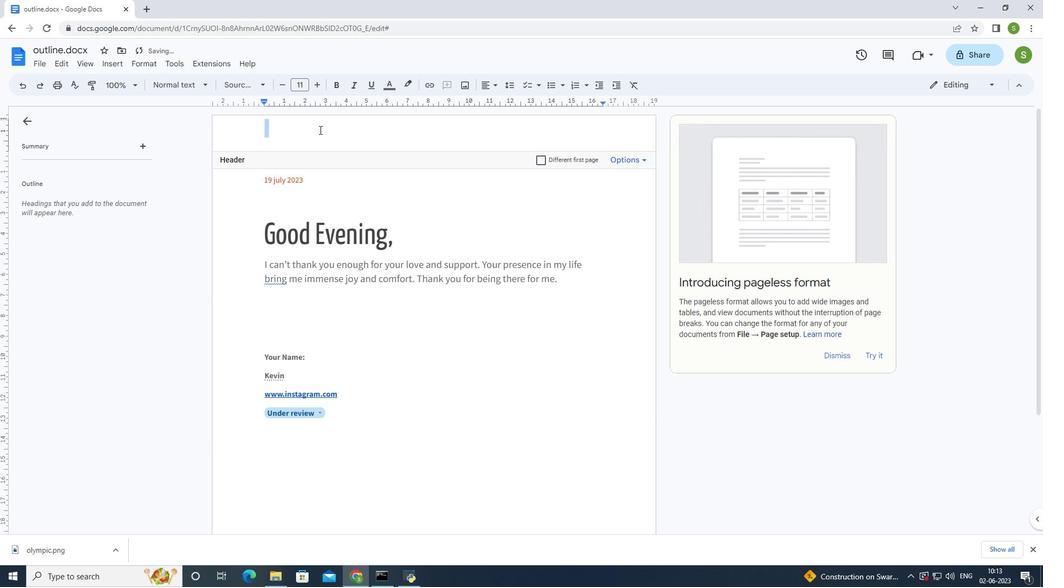 
Action: Key pressed <Key.shift>
Screenshot: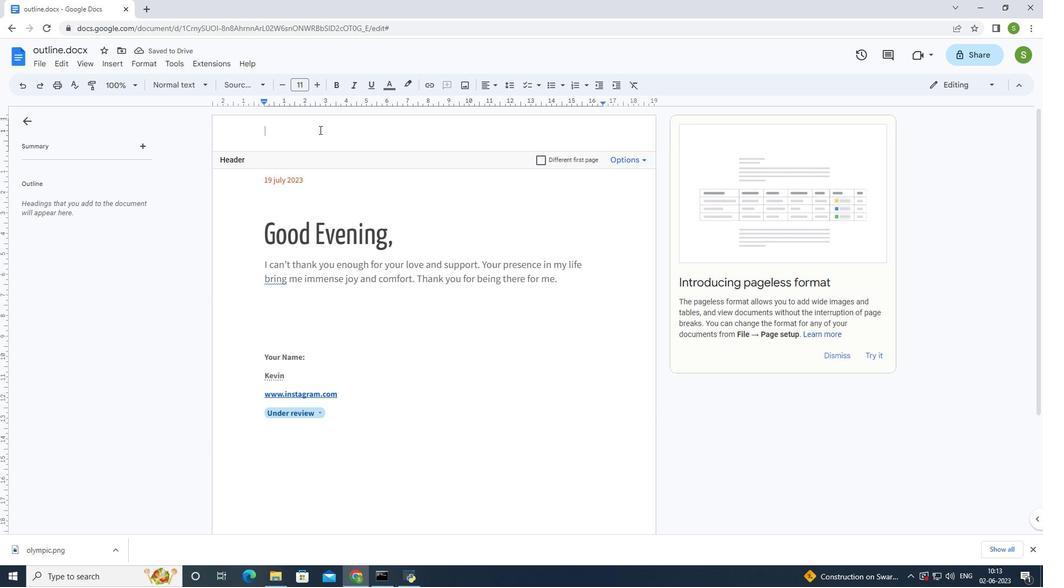 
Action: Mouse moved to (319, 129)
Screenshot: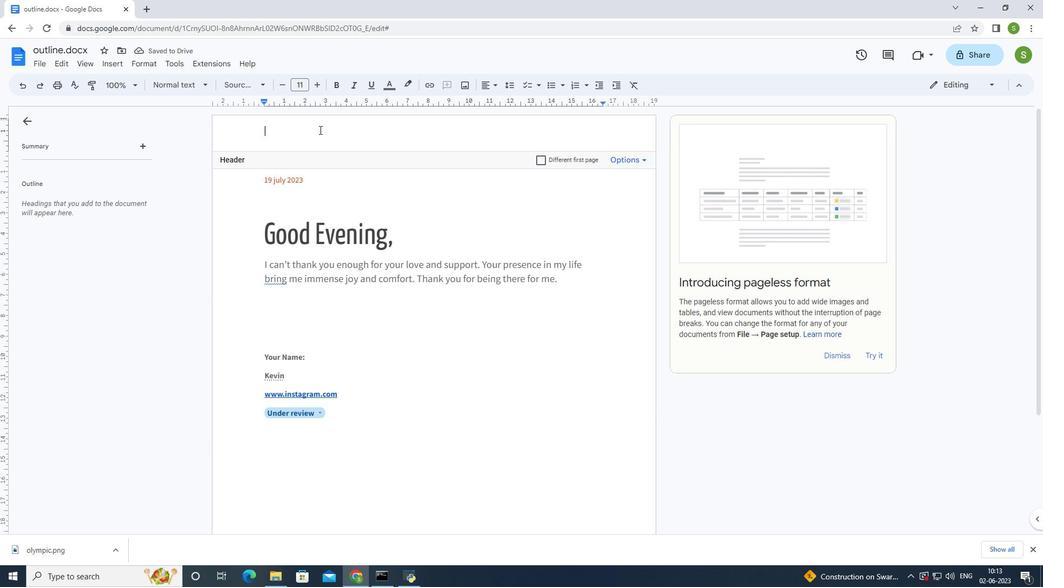 
Action: Key pressed S
Screenshot: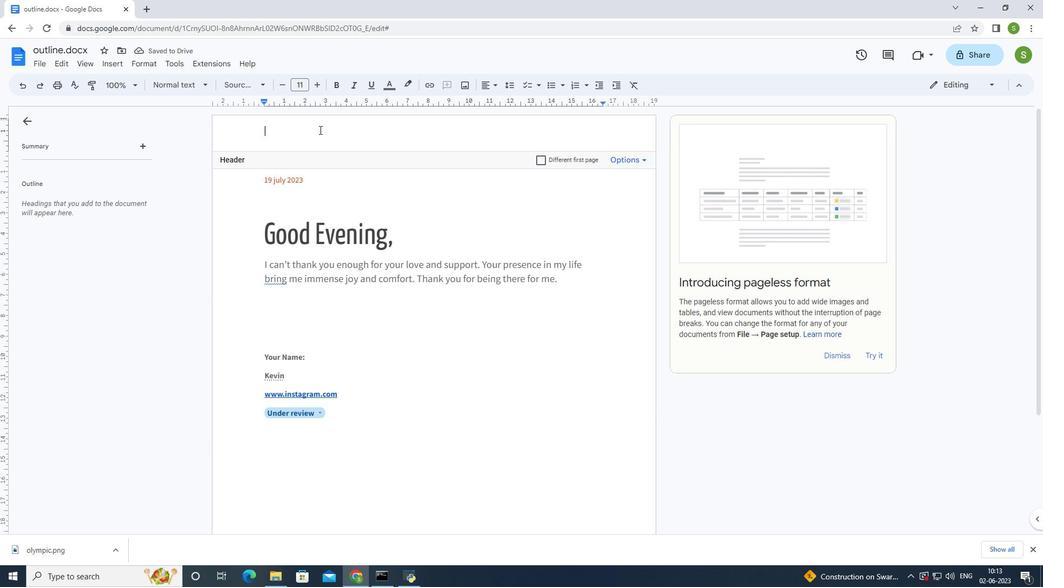 
Action: Mouse moved to (319, 129)
Screenshot: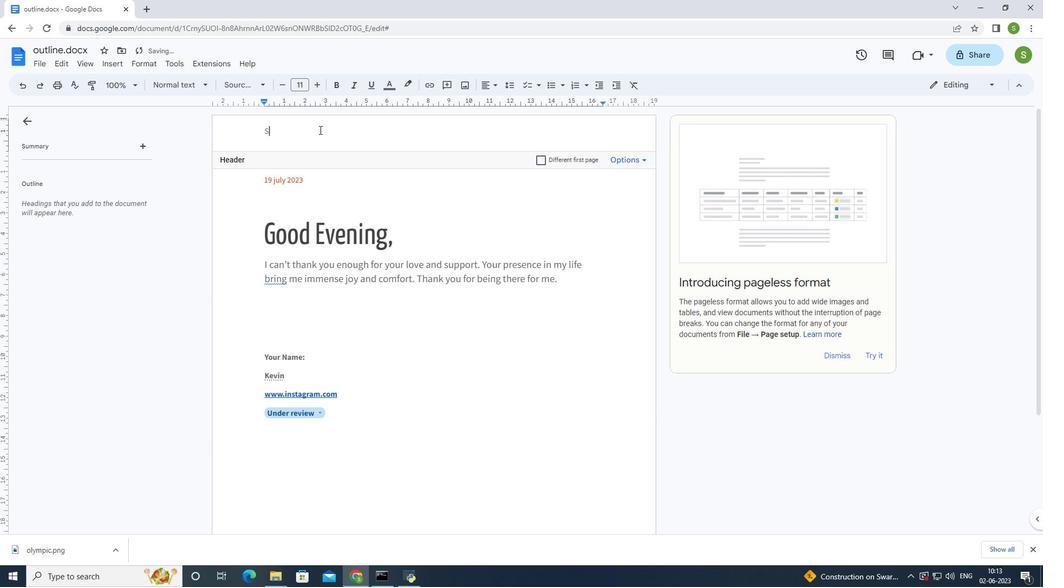 
Action: Key pressed t
Screenshot: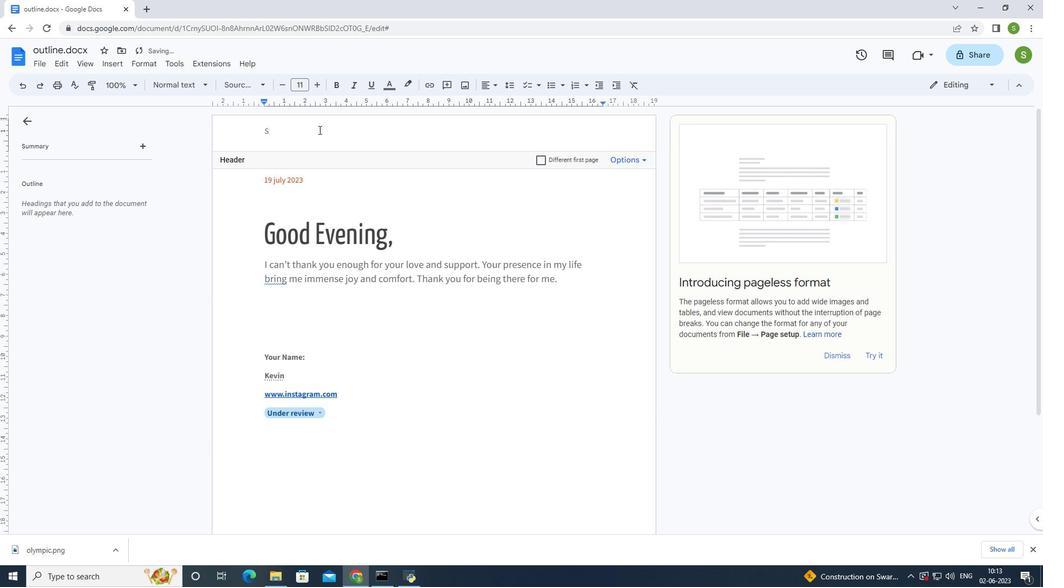 
Action: Mouse moved to (318, 129)
Screenshot: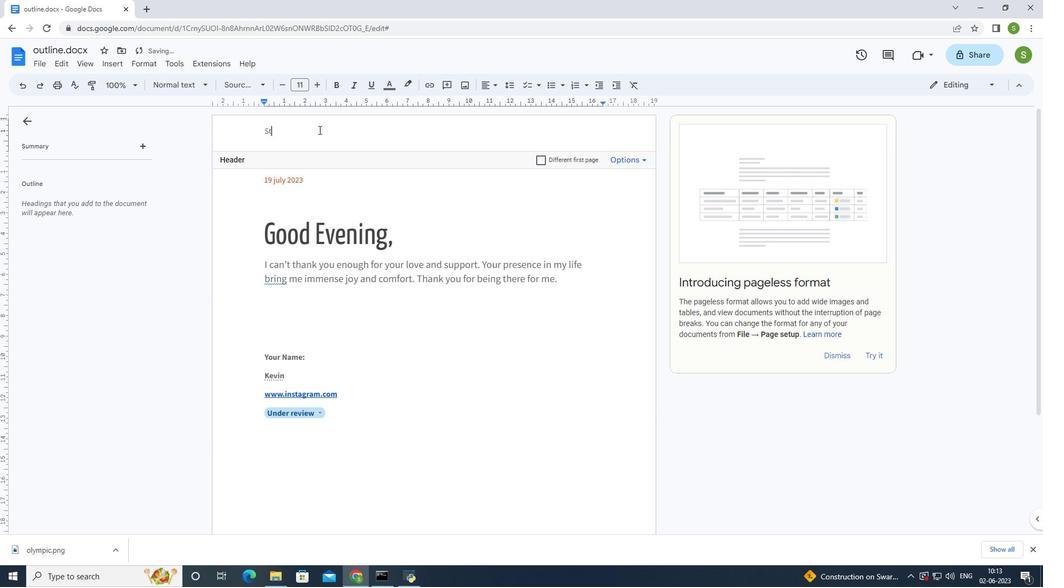 
Action: Key pressed e
Screenshot: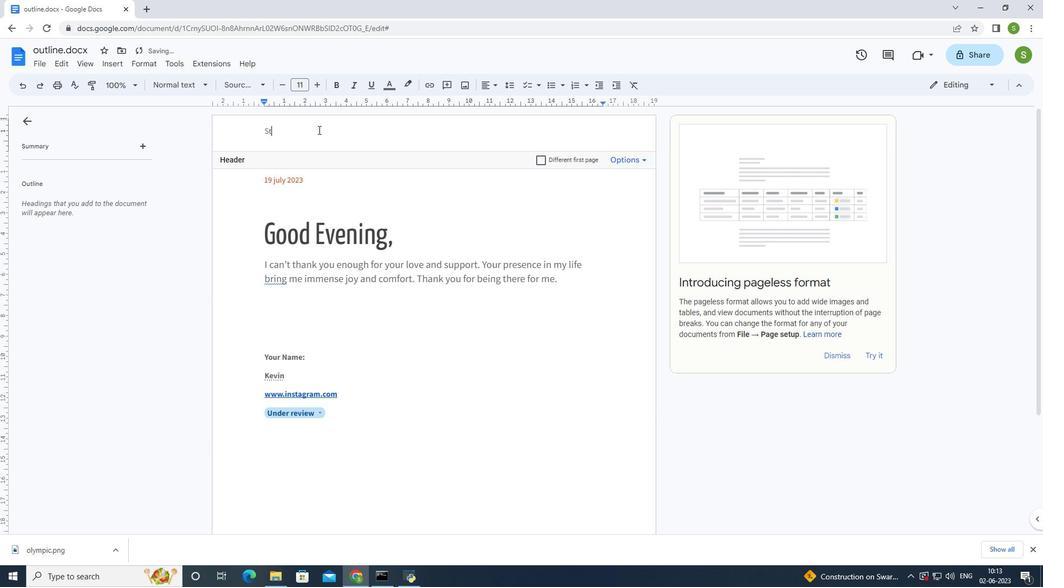 
Action: Mouse moved to (318, 131)
Screenshot: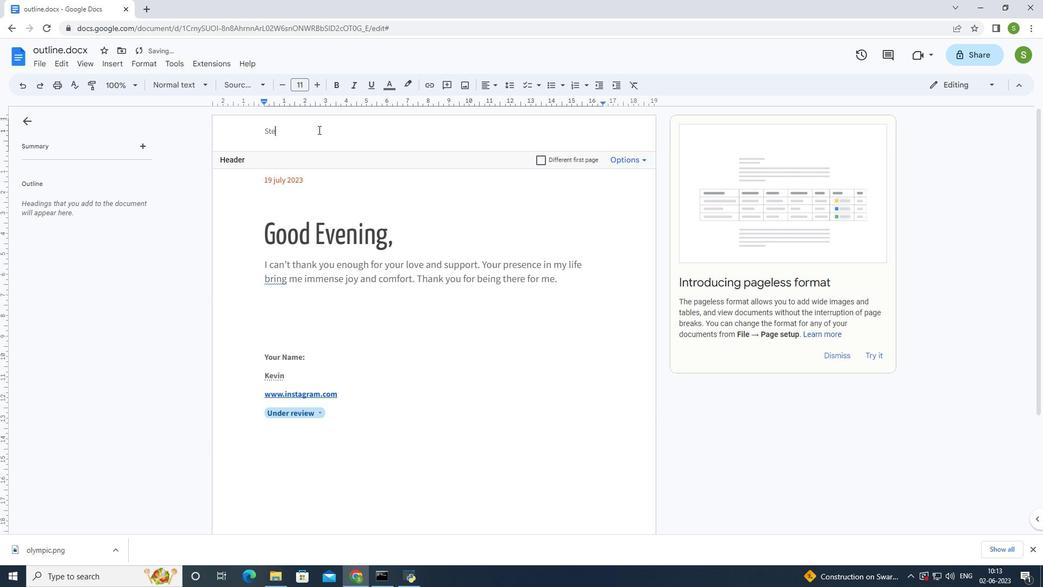 
Action: Key pressed llar
Screenshot: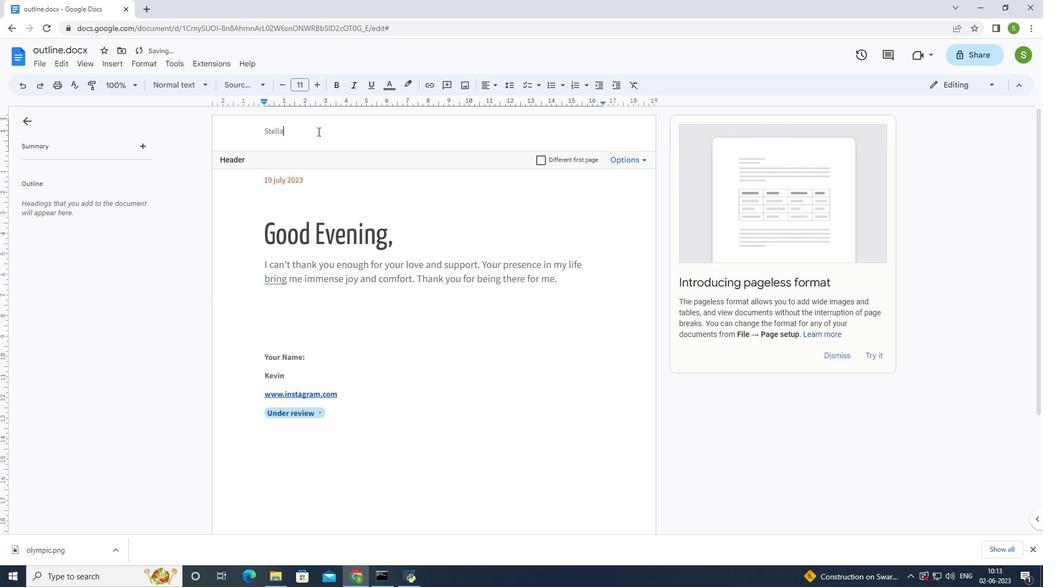 
Action: Mouse moved to (291, 127)
Screenshot: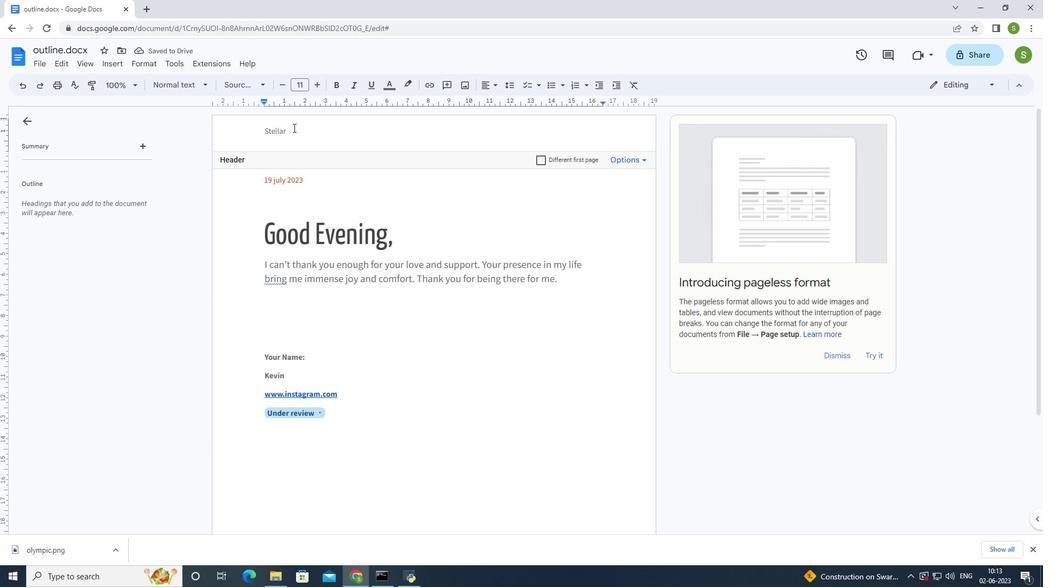 
Action: Mouse pressed left at (291, 127)
Screenshot: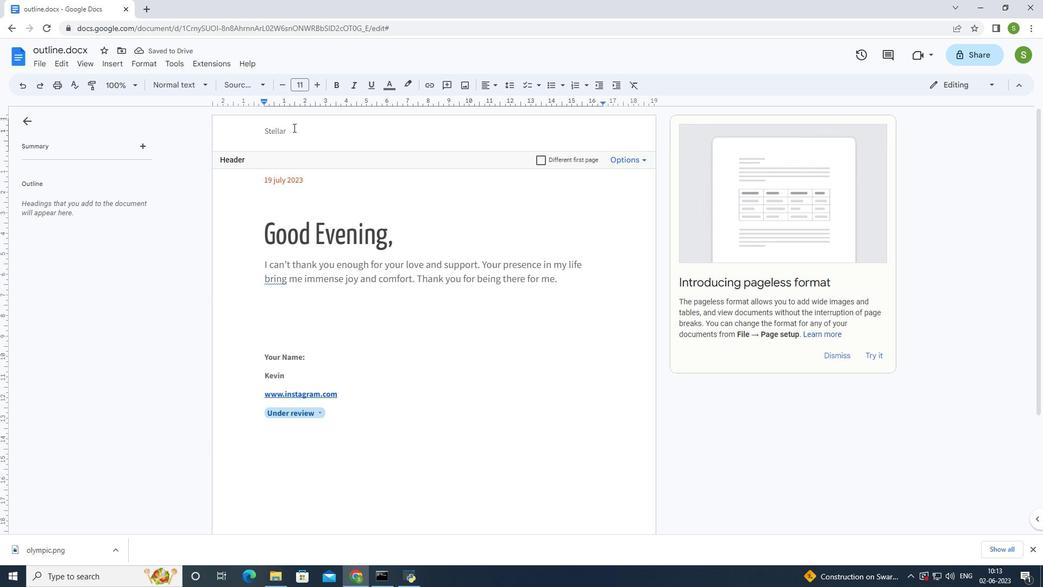 
Action: Mouse moved to (235, 89)
Screenshot: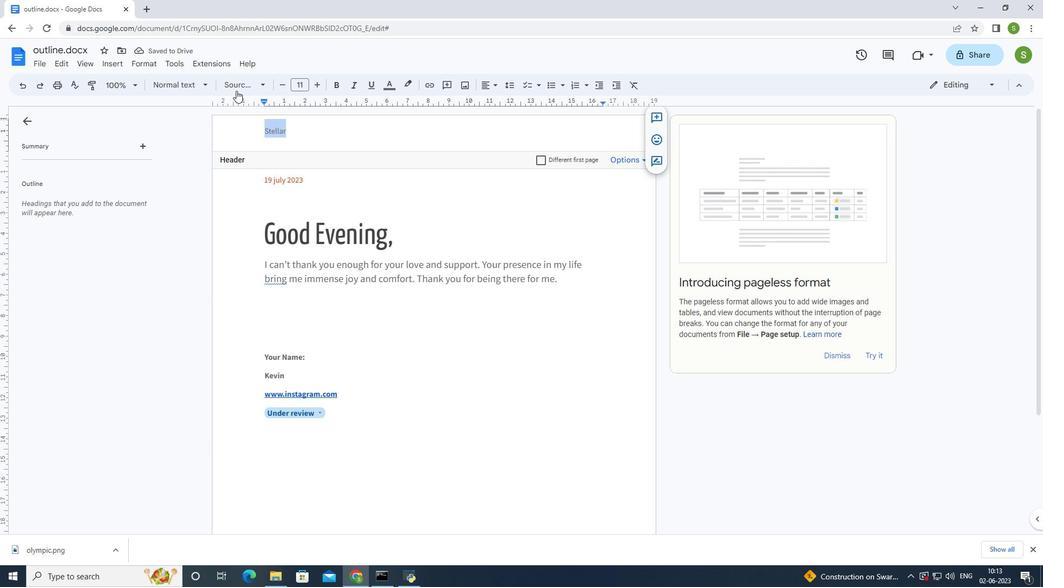 
Action: Mouse pressed left at (235, 89)
Screenshot: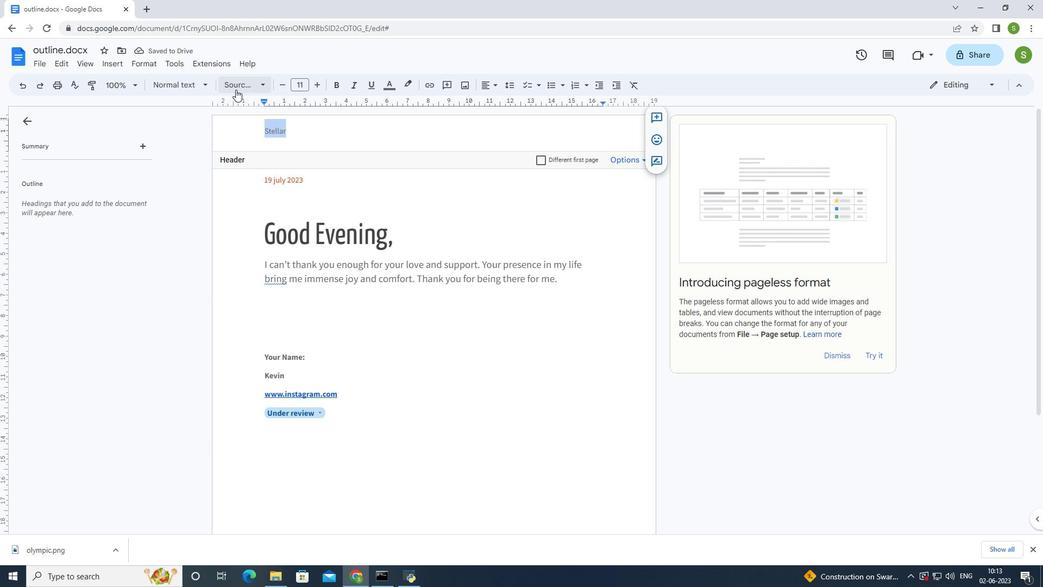 
Action: Mouse moved to (247, 100)
Screenshot: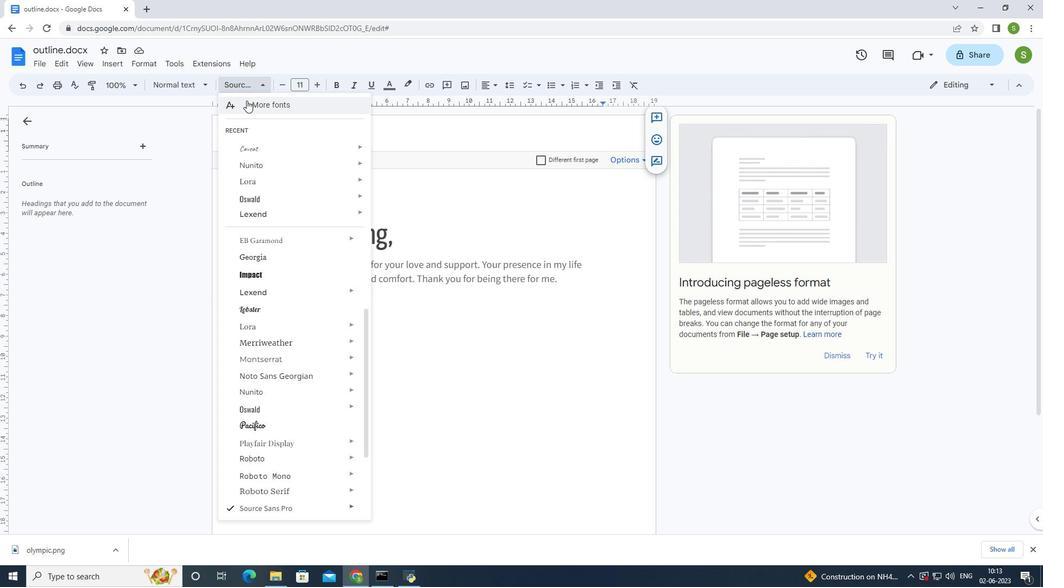 
Action: Mouse pressed left at (247, 100)
Screenshot: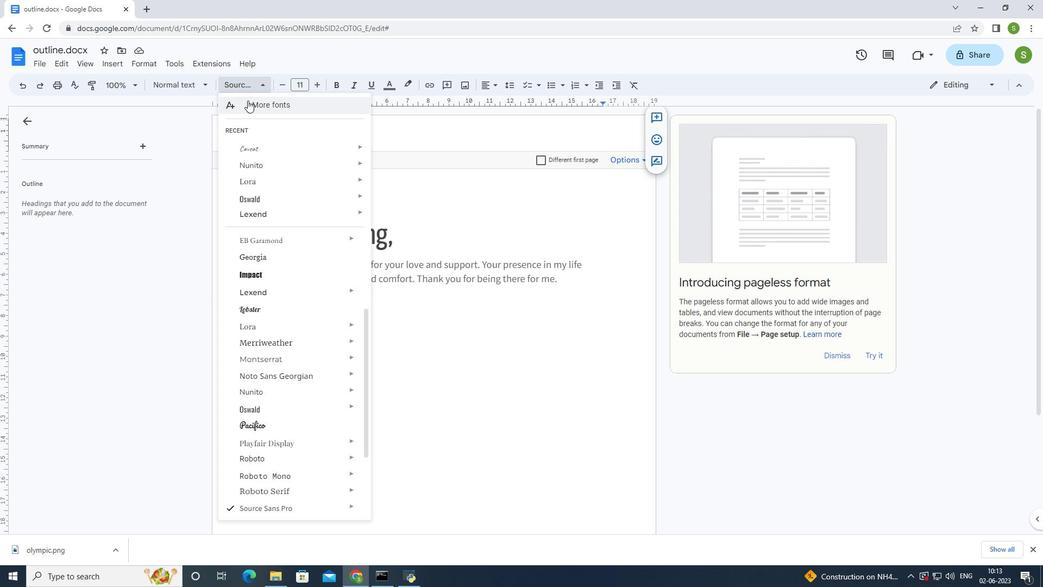 
Action: Mouse moved to (366, 162)
Screenshot: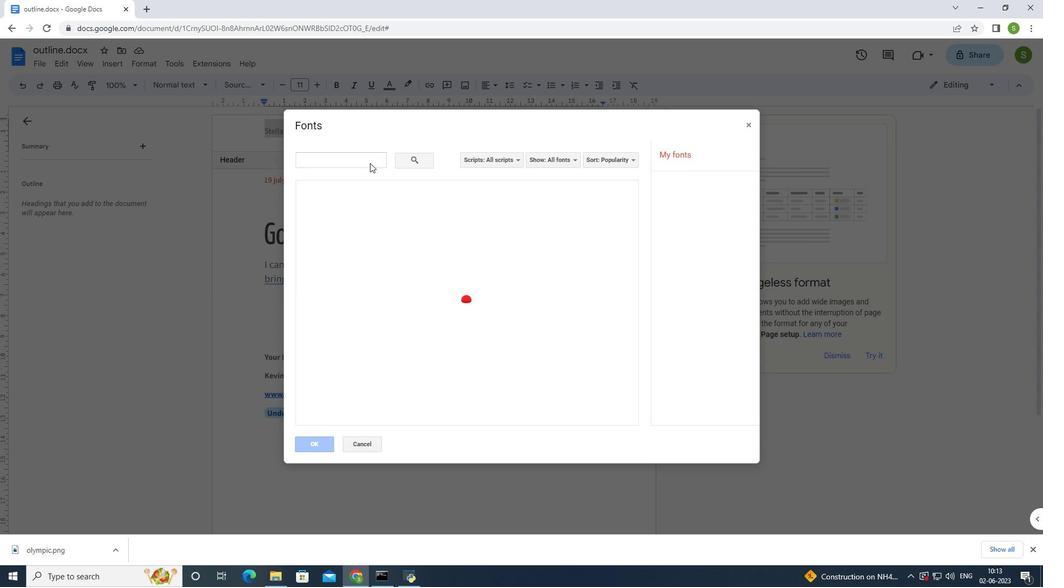 
Action: Mouse pressed left at (366, 162)
Screenshot: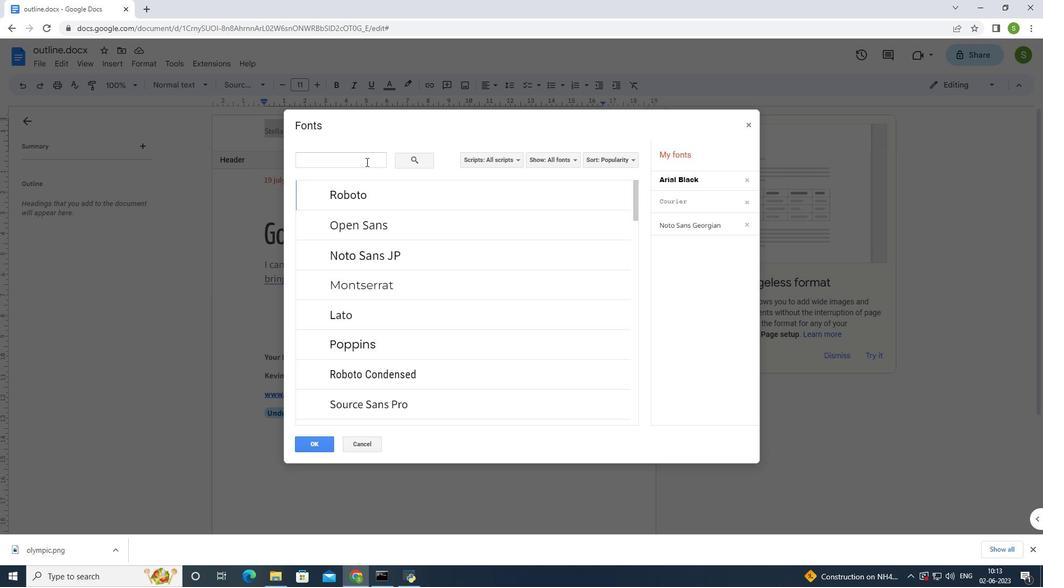 
Action: Mouse moved to (366, 167)
Screenshot: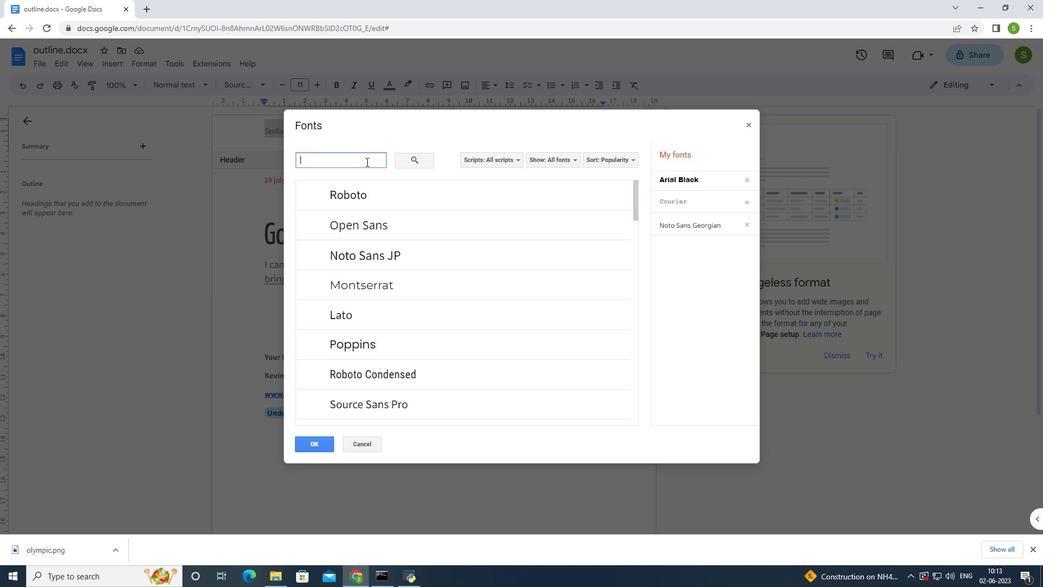 
Action: Key pressed <Key.shift_r>Lo
Screenshot: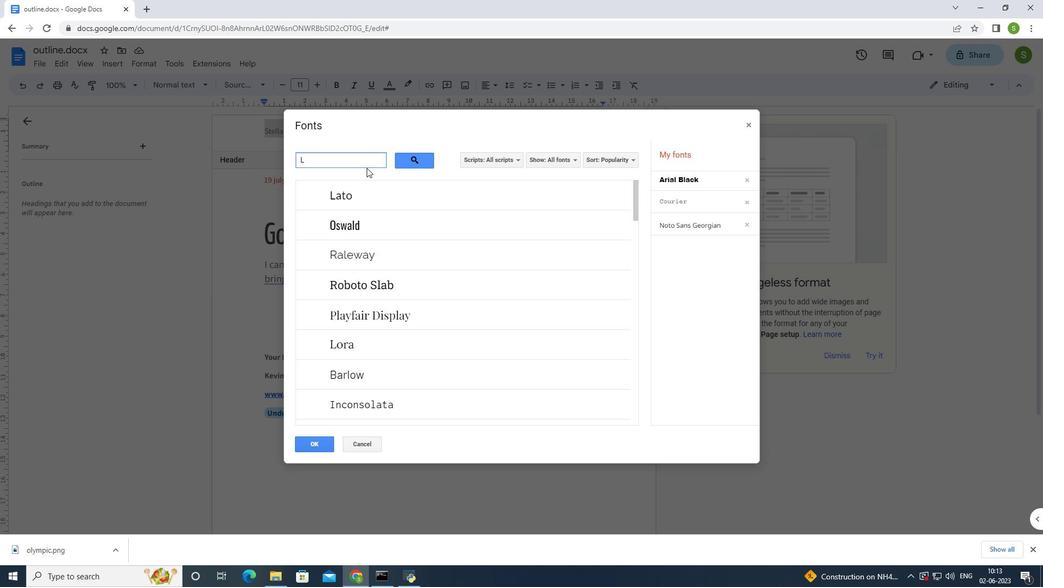 
Action: Mouse moved to (366, 169)
Screenshot: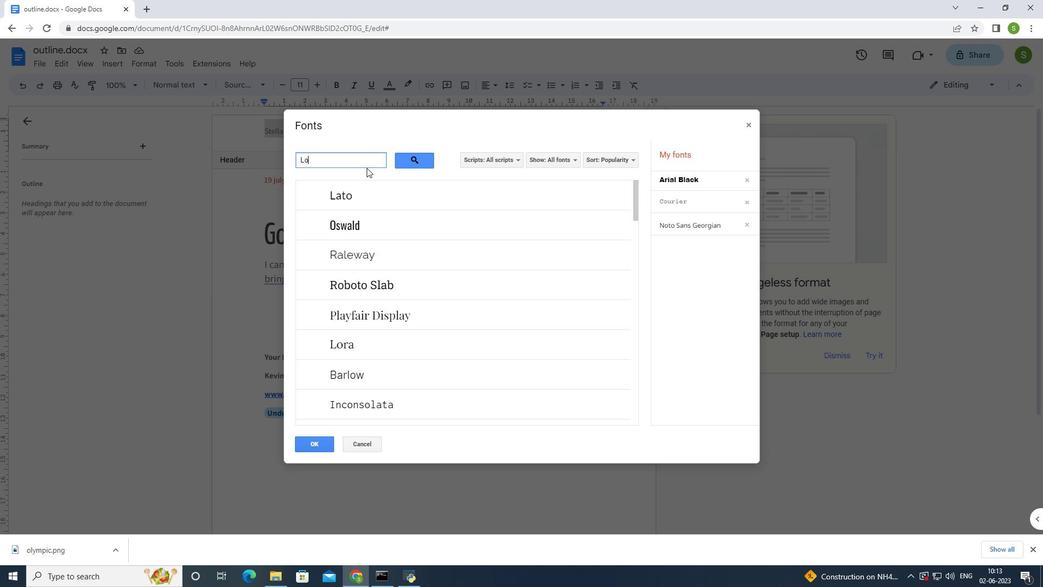 
Action: Key pressed bs
Screenshot: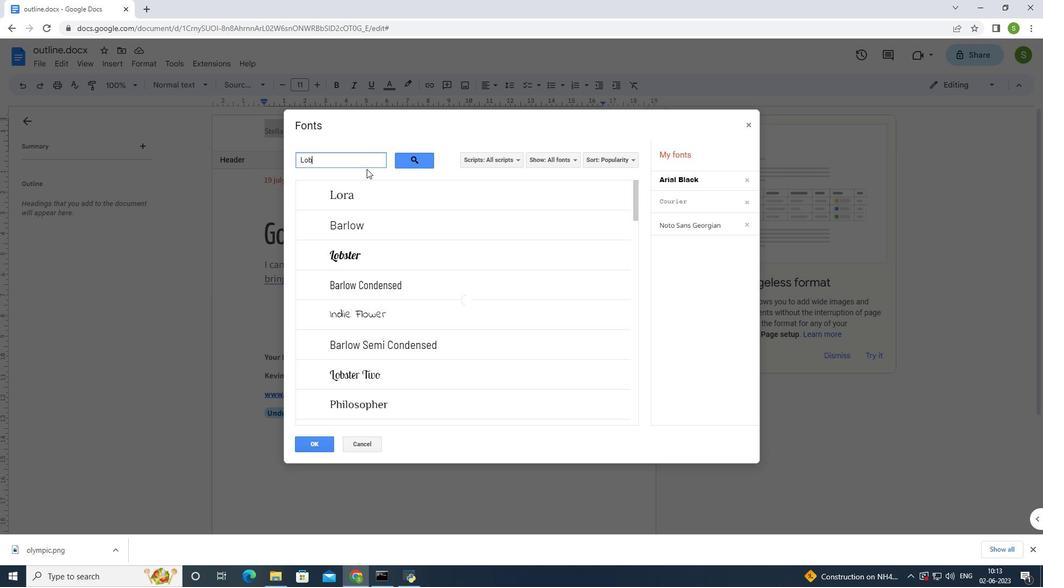 
Action: Mouse moved to (366, 171)
Screenshot: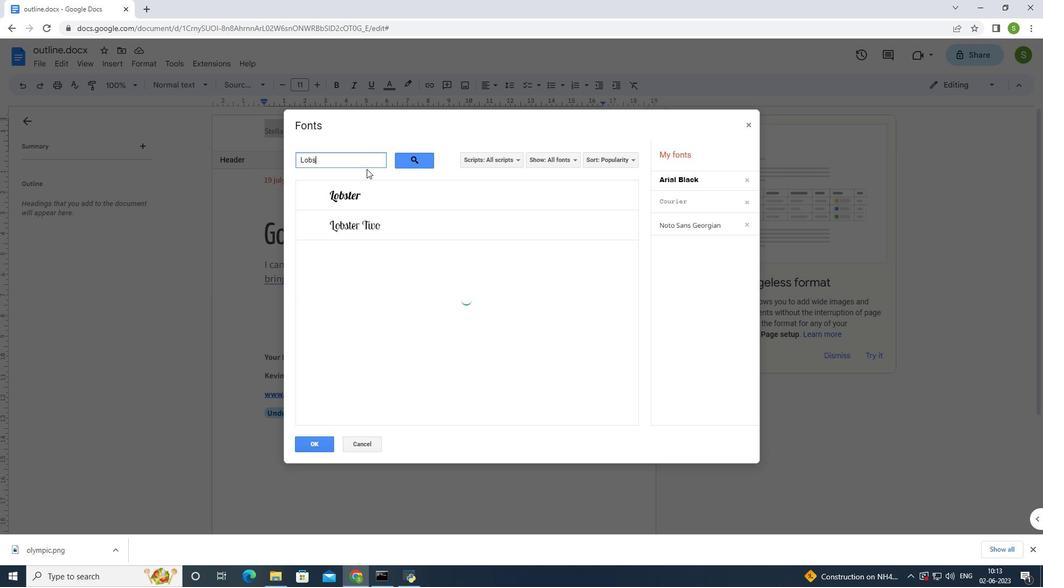 
Action: Key pressed t
Screenshot: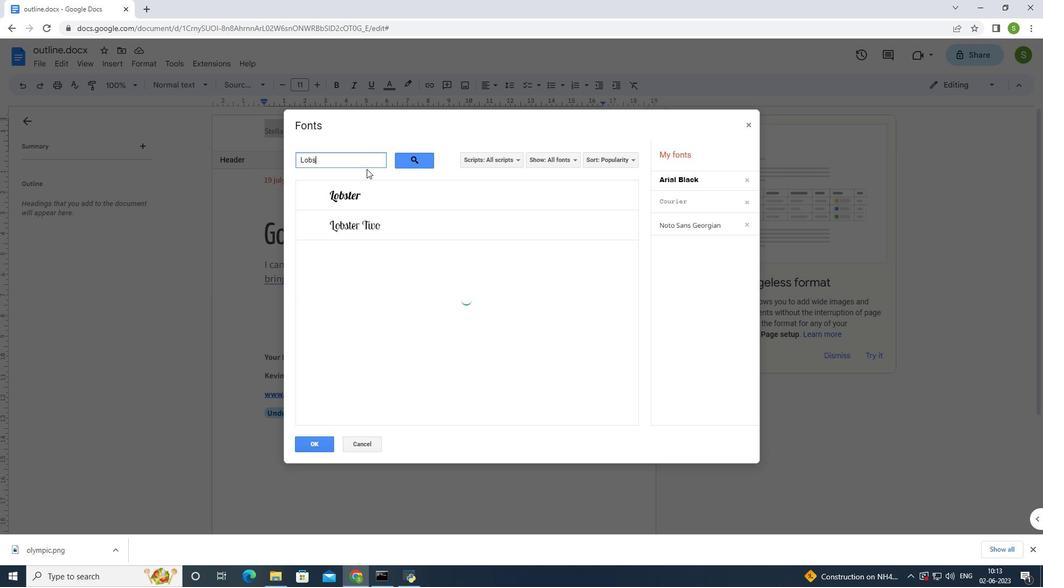 
Action: Mouse moved to (366, 171)
Screenshot: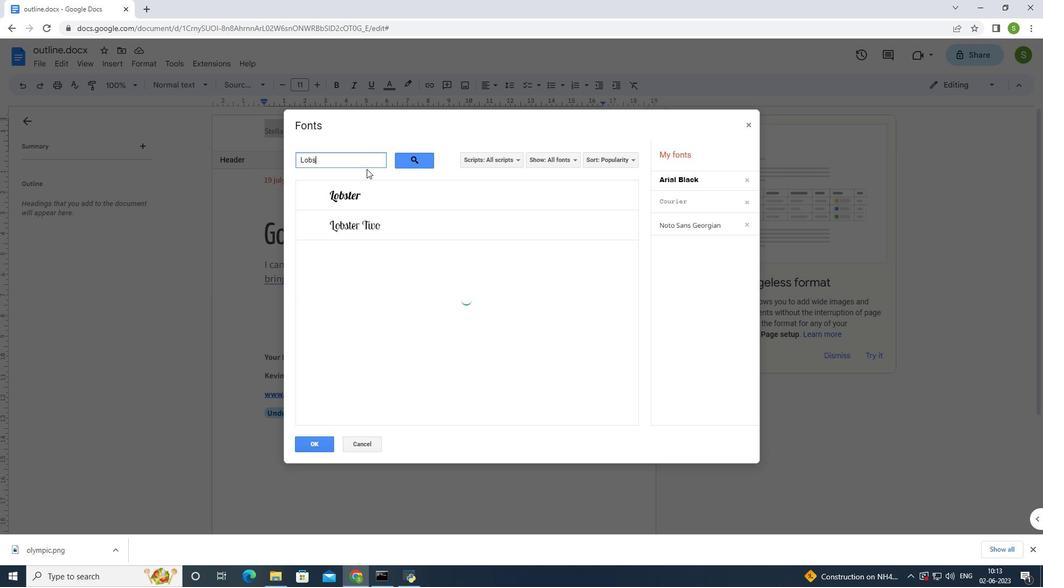 
Action: Key pressed er
Screenshot: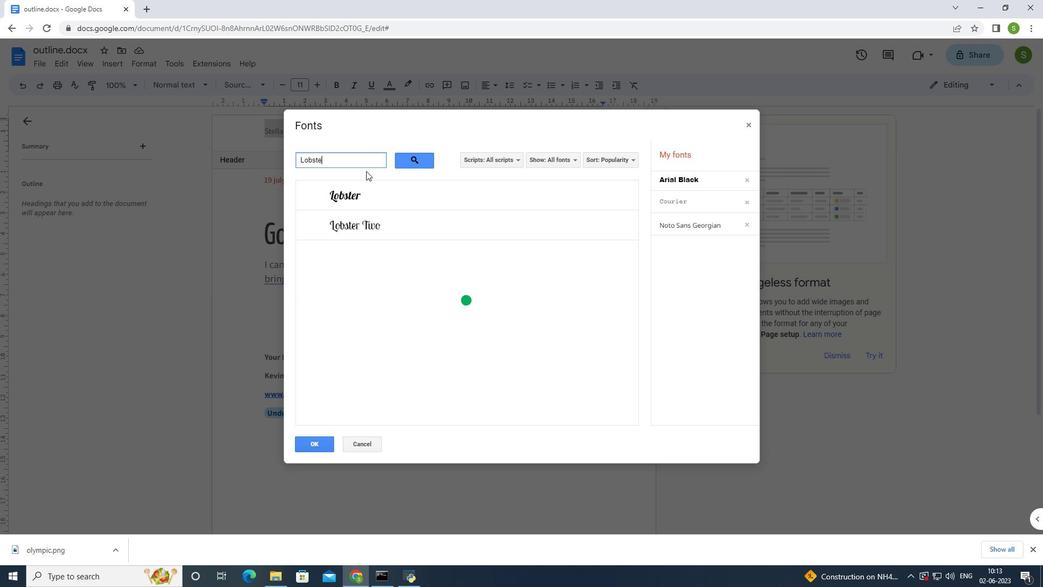 
Action: Mouse moved to (367, 192)
Screenshot: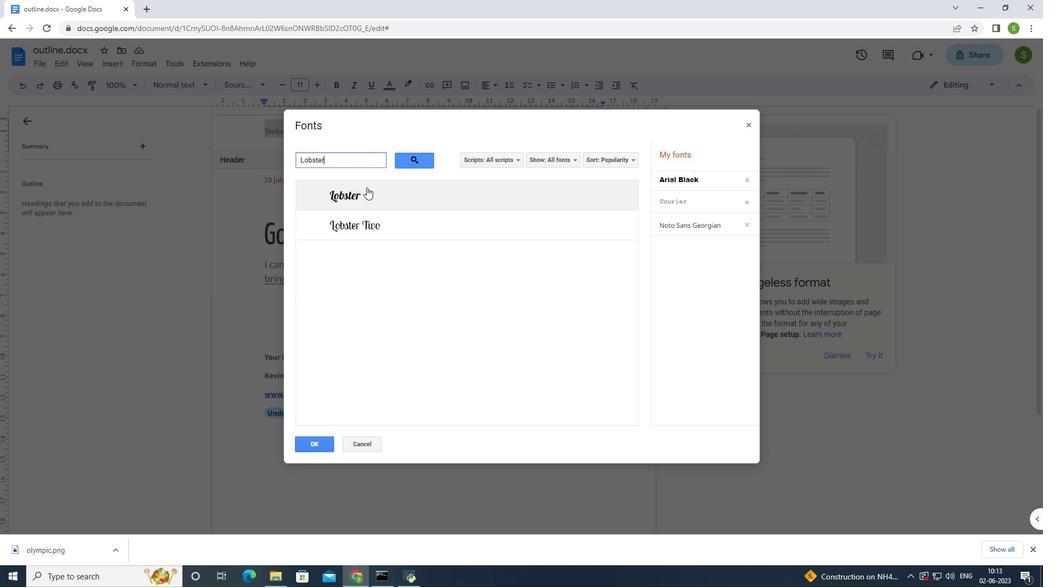 
Action: Mouse pressed left at (367, 192)
Screenshot: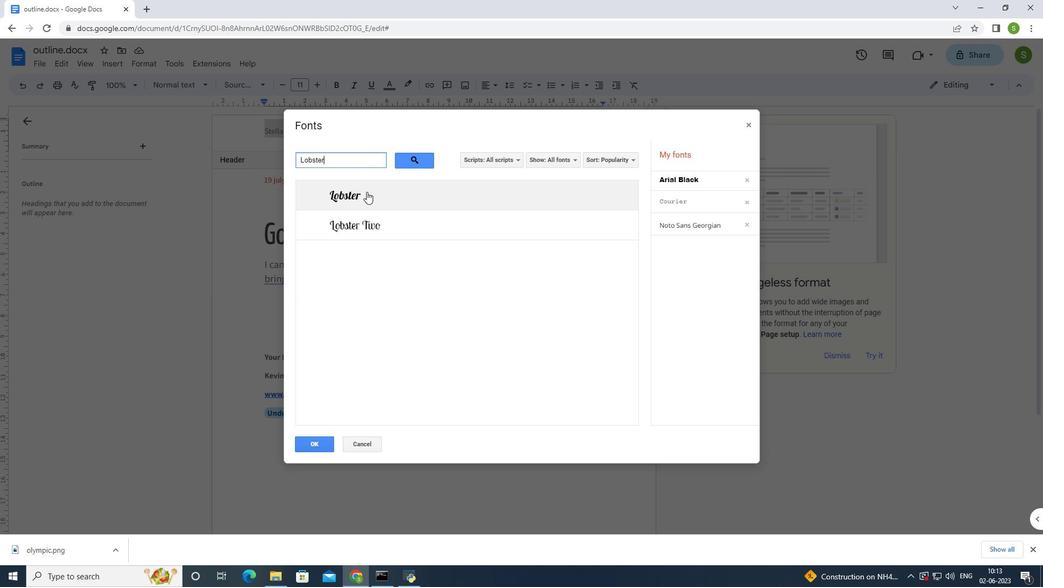
Action: Mouse moved to (315, 443)
Screenshot: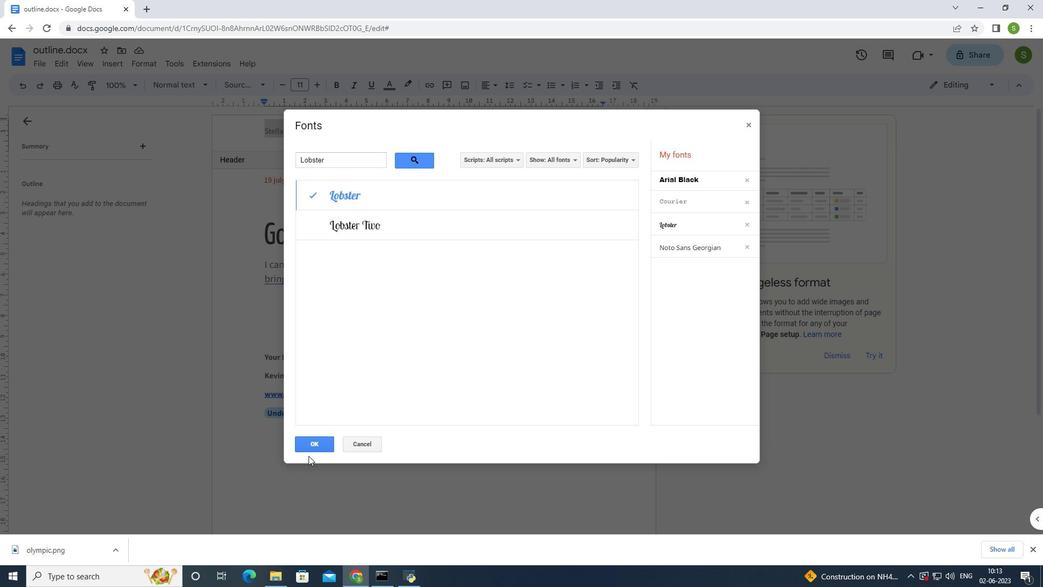 
Action: Mouse pressed left at (315, 443)
Screenshot: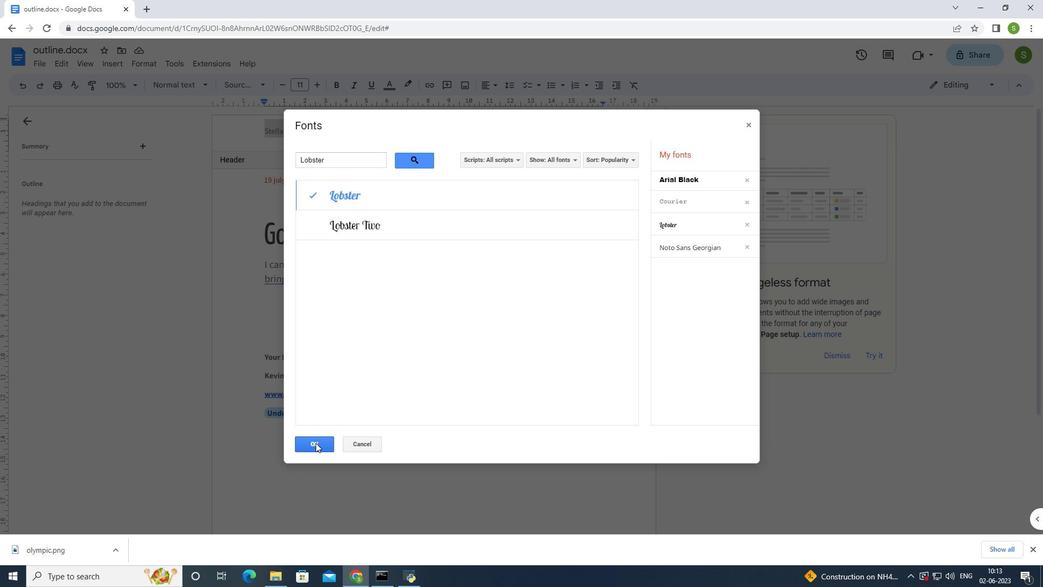 
Action: Mouse moved to (399, 367)
Screenshot: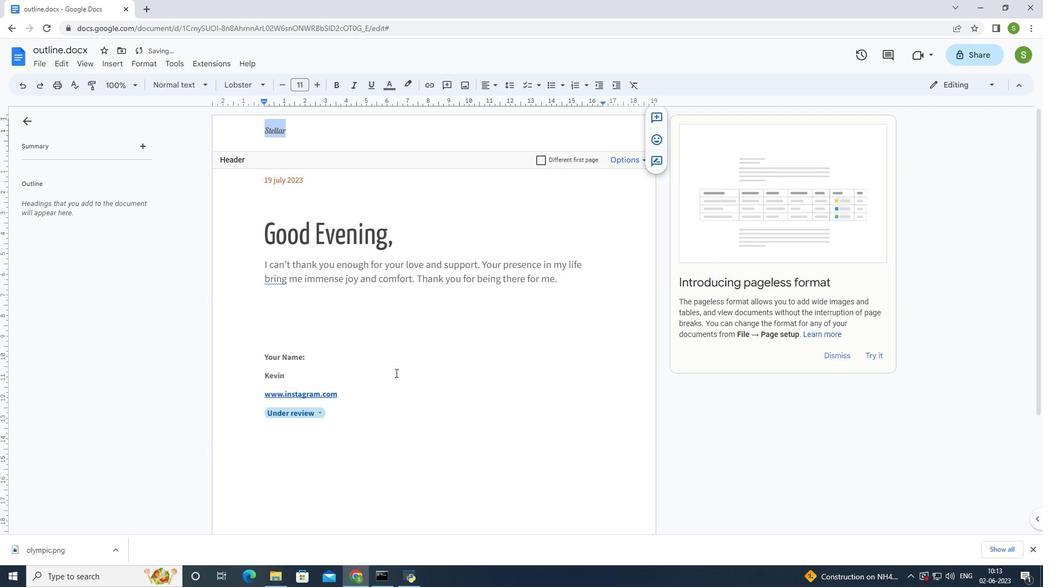 
